 Task: Look for space in Manacapuru, Brazil from 6th June, 2023 to 8th June, 2023 for 2 adults in price range Rs.7000 to Rs.12000. Place can be private room with 1  bedroom having 2 beds and 1 bathroom. Property type can be house, flat, guest house. Amenities needed are: wifi, washing machine. Booking option can be shelf check-in. Required host language is Spanish.
Action: Mouse moved to (682, 95)
Screenshot: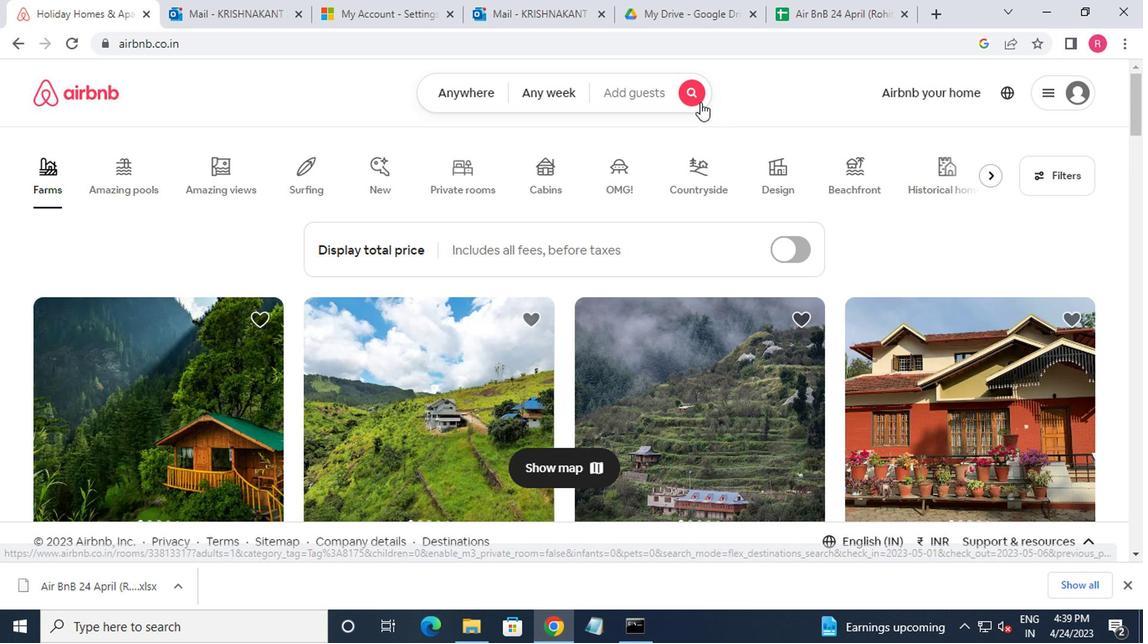 
Action: Mouse pressed left at (682, 95)
Screenshot: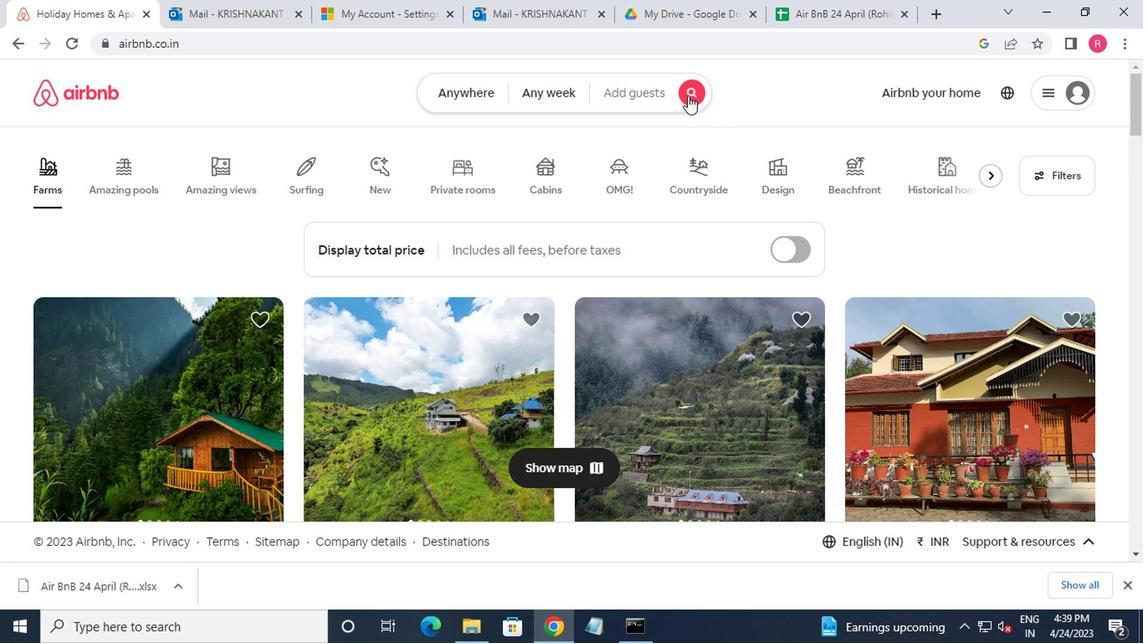 
Action: Mouse moved to (360, 158)
Screenshot: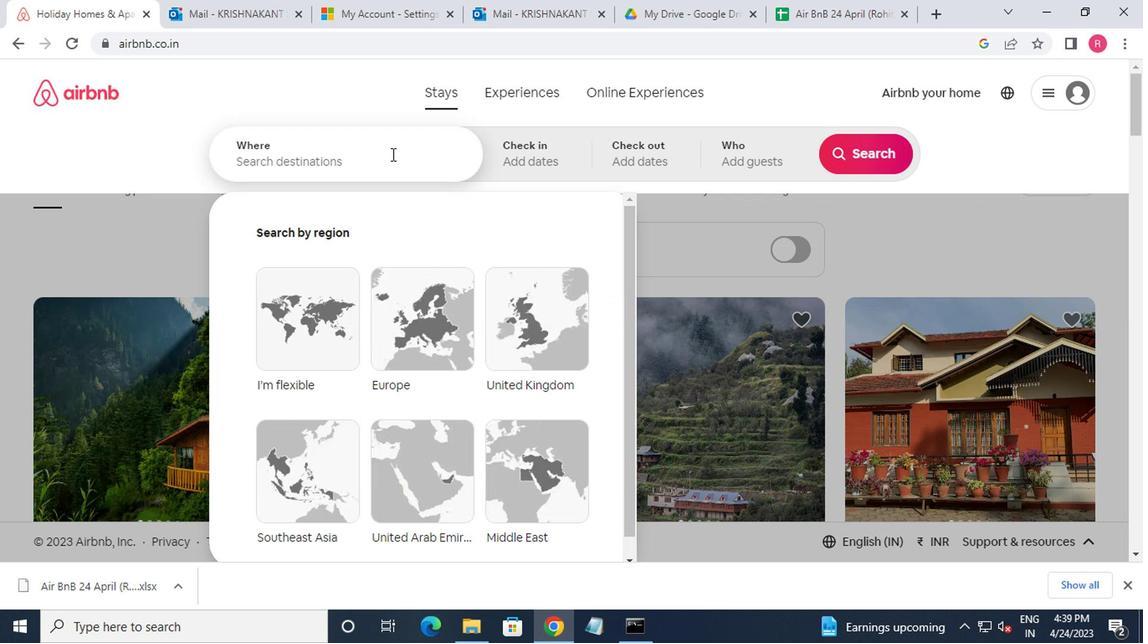 
Action: Mouse pressed left at (360, 158)
Screenshot: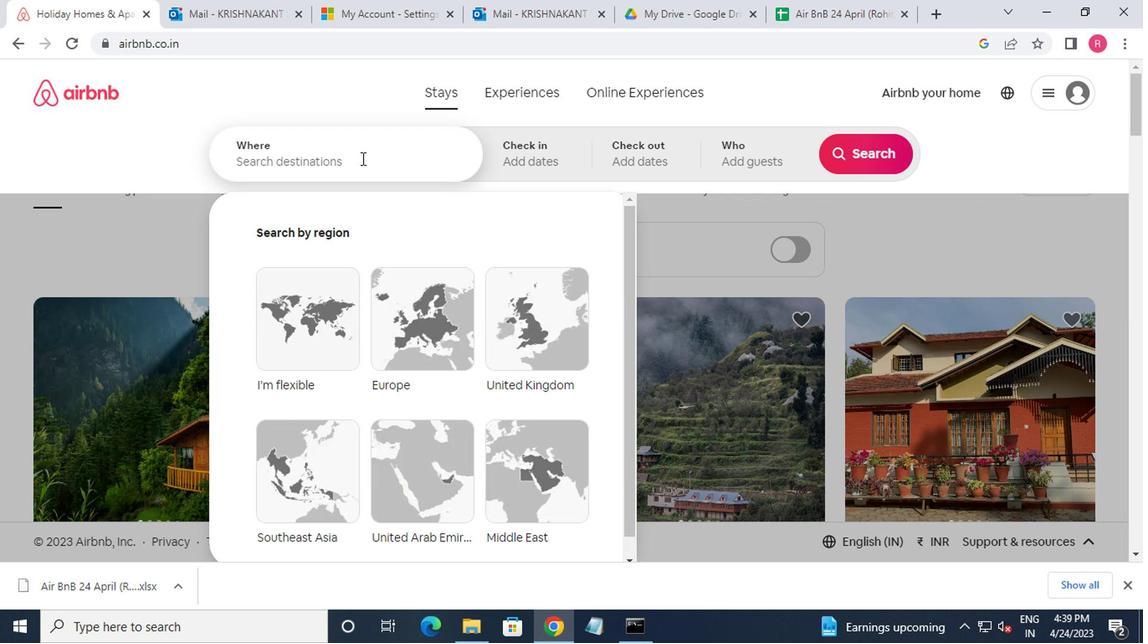 
Action: Key pressed manacapuru,brazil
Screenshot: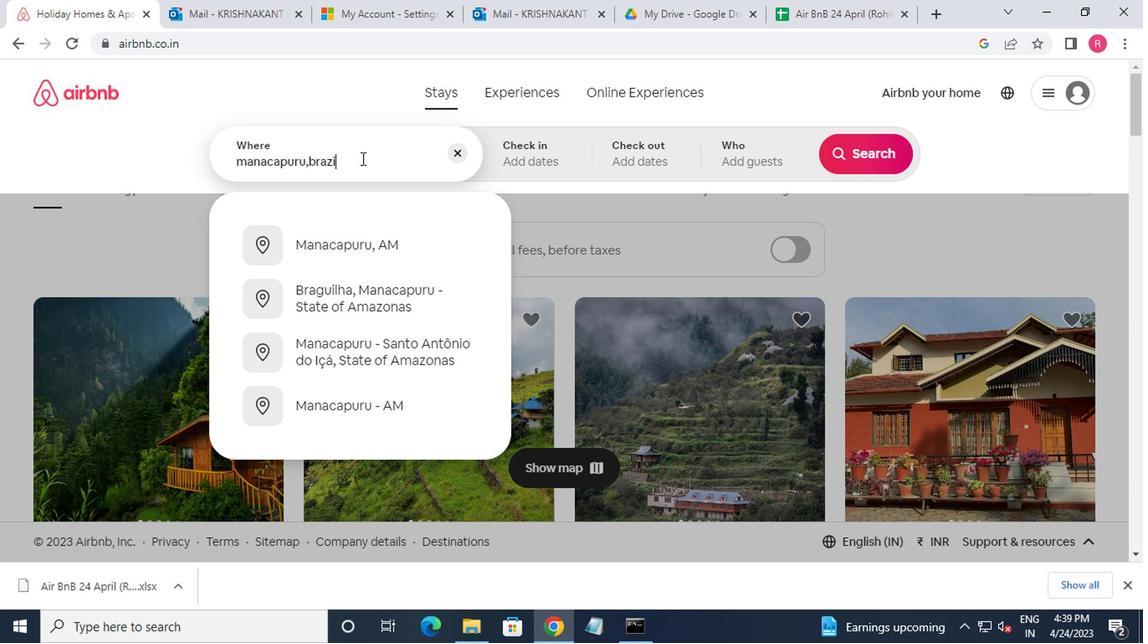 
Action: Mouse moved to (386, 150)
Screenshot: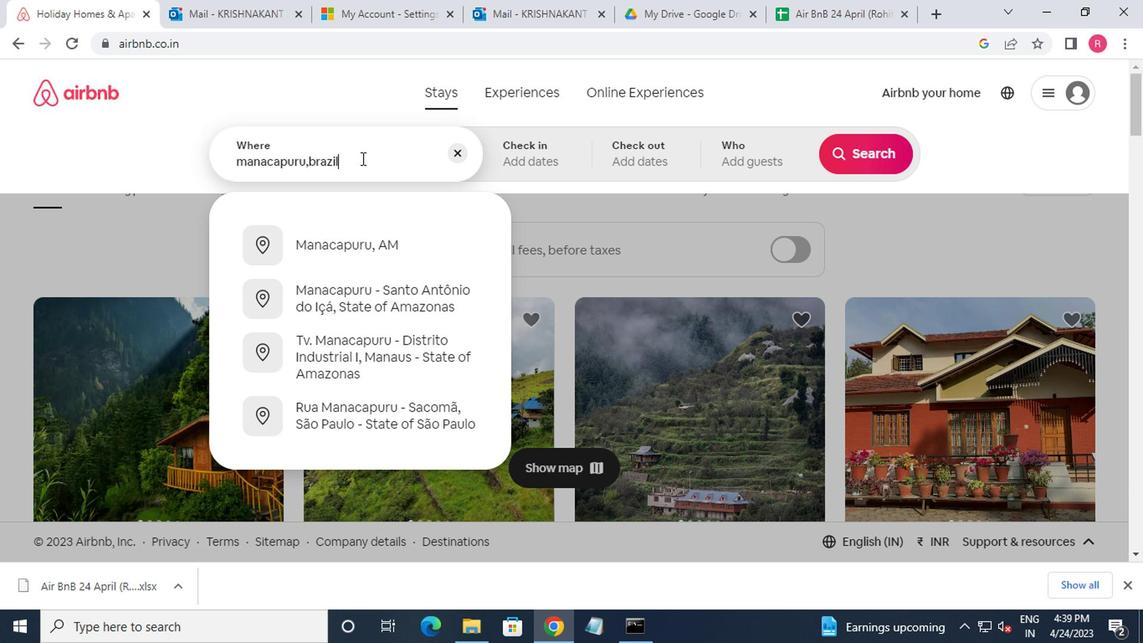 
Action: Key pressed <Key.enter>
Screenshot: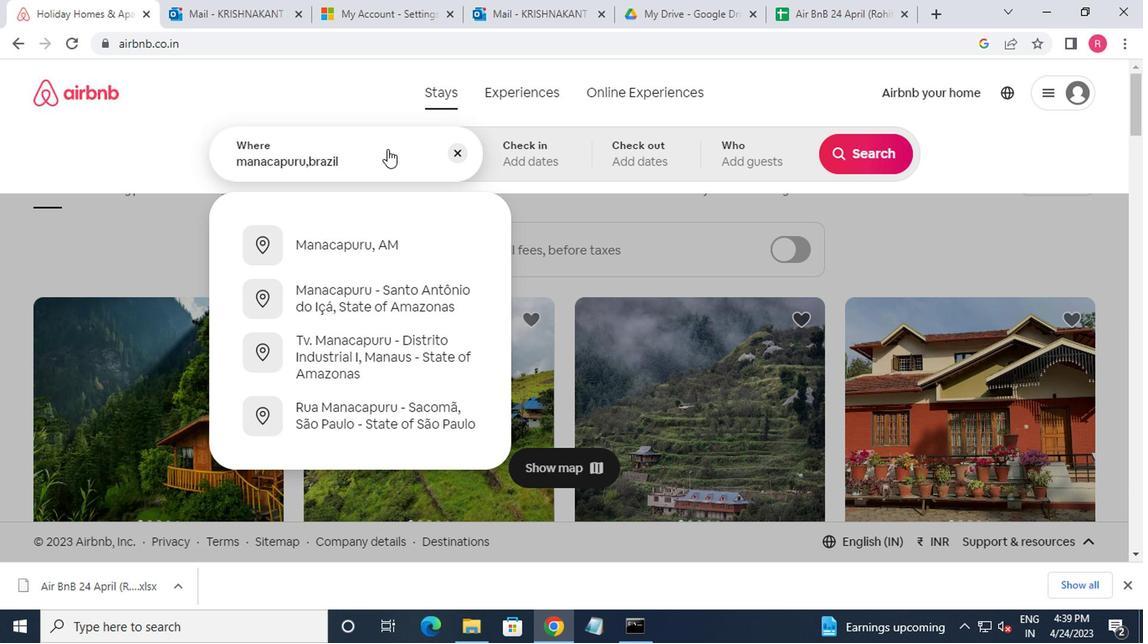 
Action: Mouse moved to (858, 285)
Screenshot: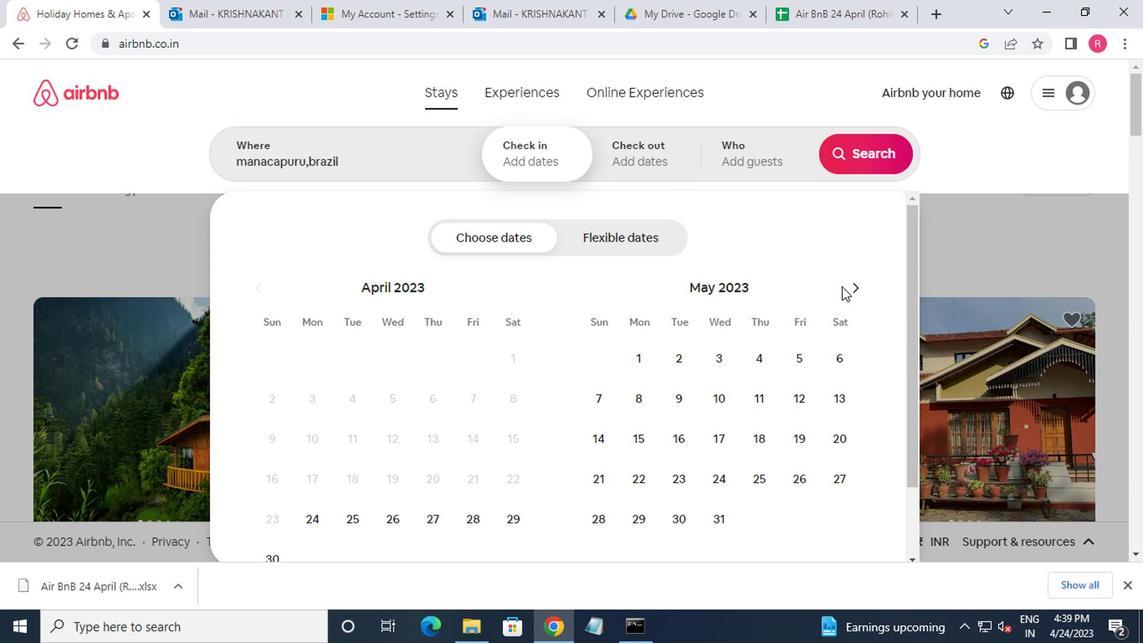 
Action: Mouse pressed left at (858, 285)
Screenshot: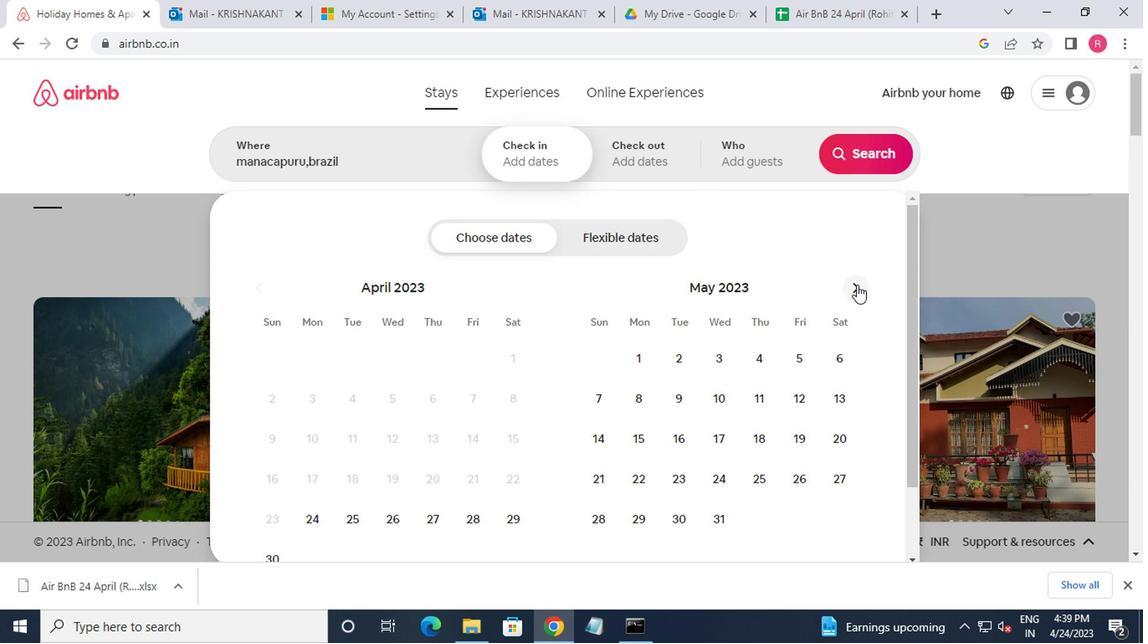
Action: Mouse moved to (672, 415)
Screenshot: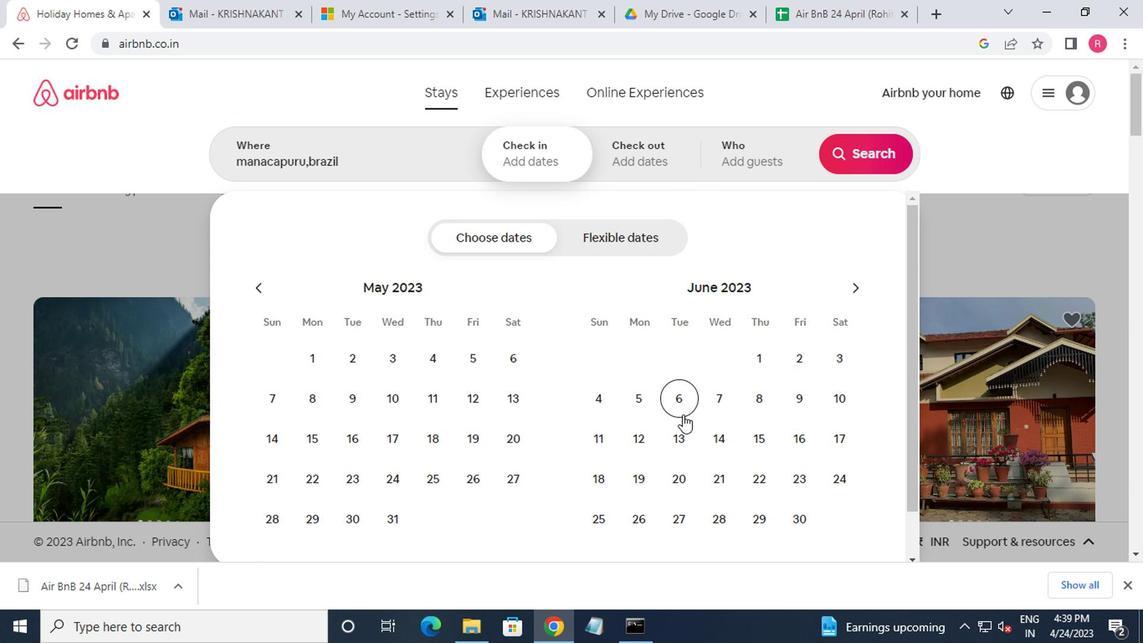 
Action: Mouse pressed left at (672, 415)
Screenshot: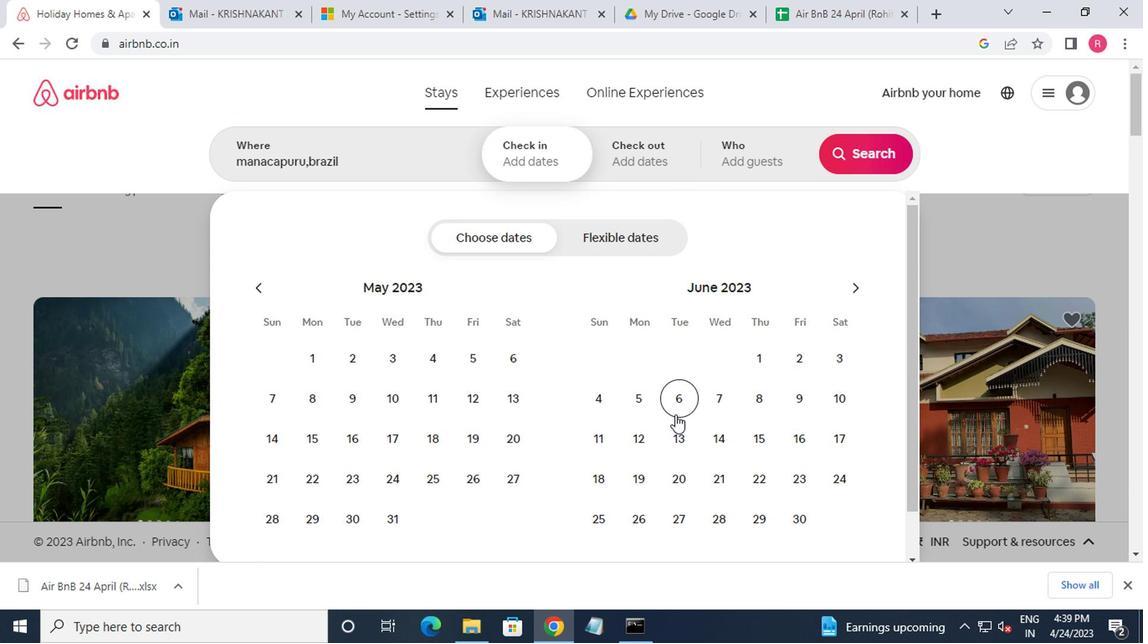 
Action: Mouse moved to (772, 401)
Screenshot: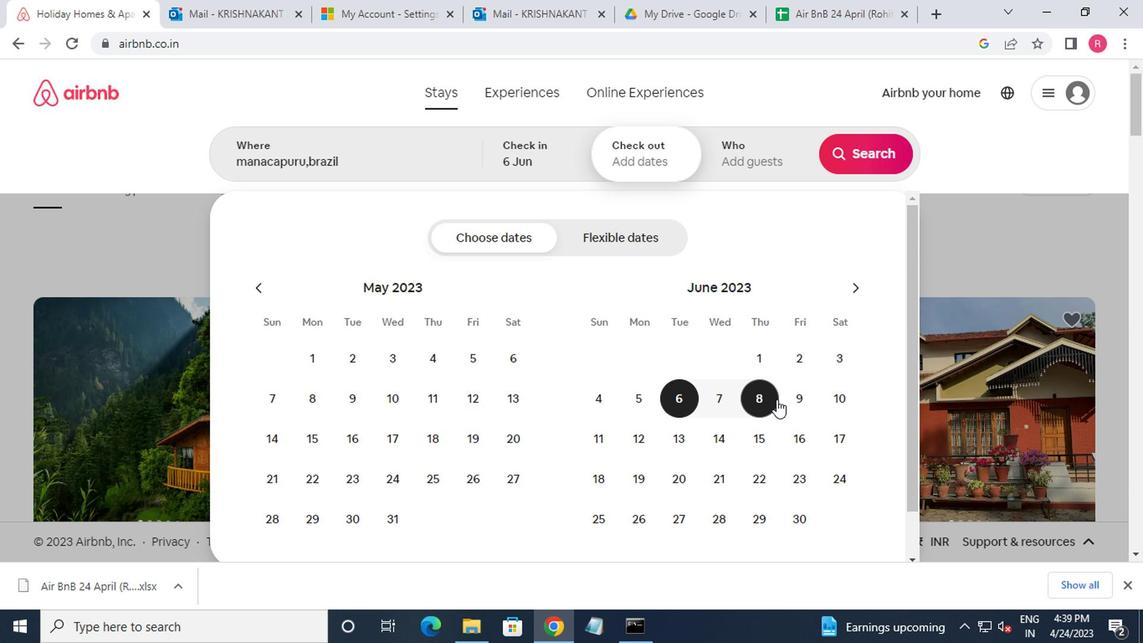 
Action: Mouse pressed left at (772, 401)
Screenshot: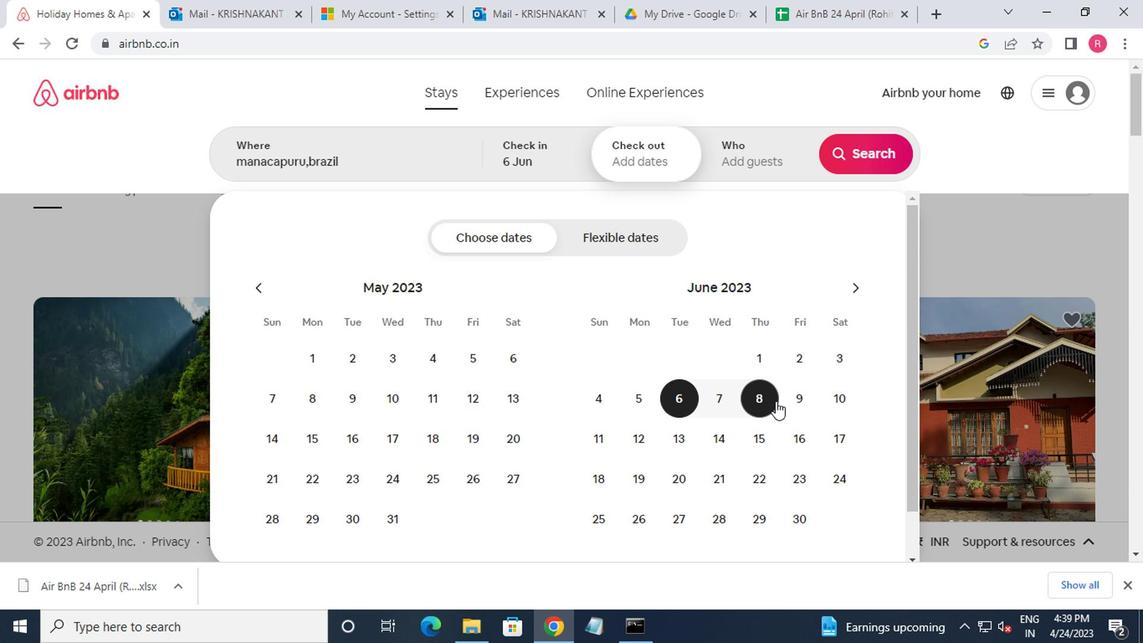 
Action: Mouse moved to (733, 164)
Screenshot: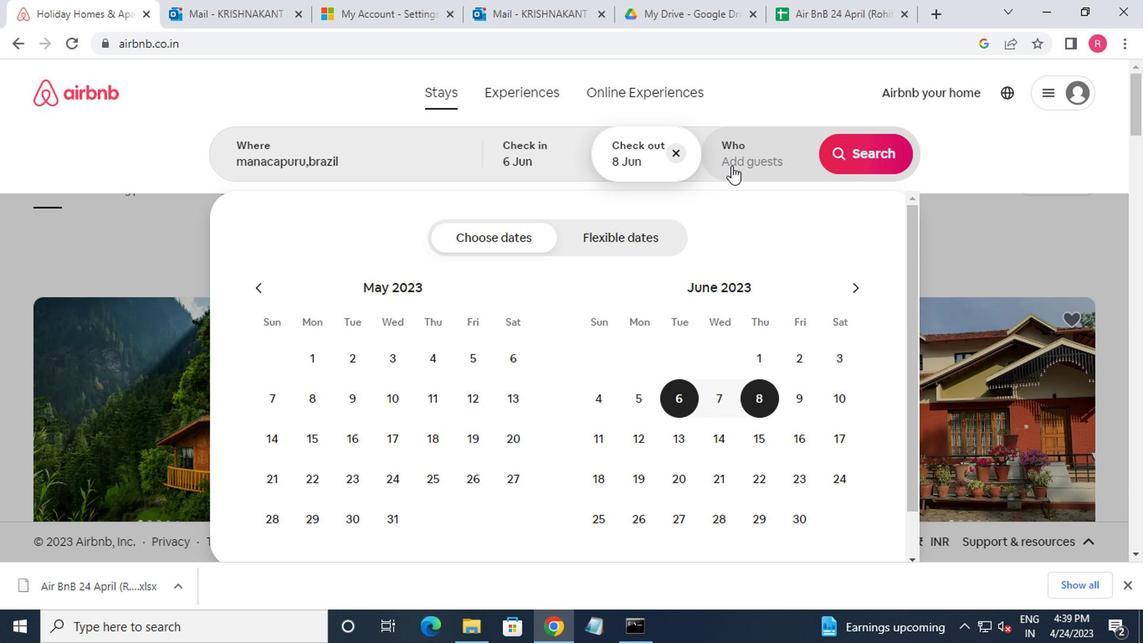 
Action: Mouse pressed left at (733, 164)
Screenshot: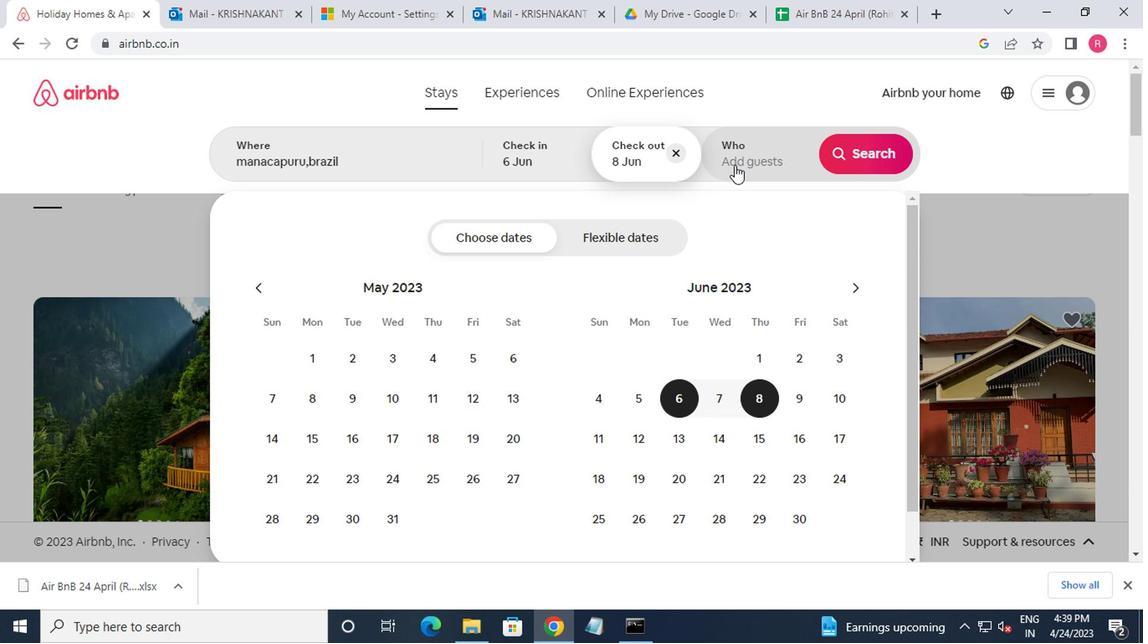 
Action: Mouse moved to (861, 249)
Screenshot: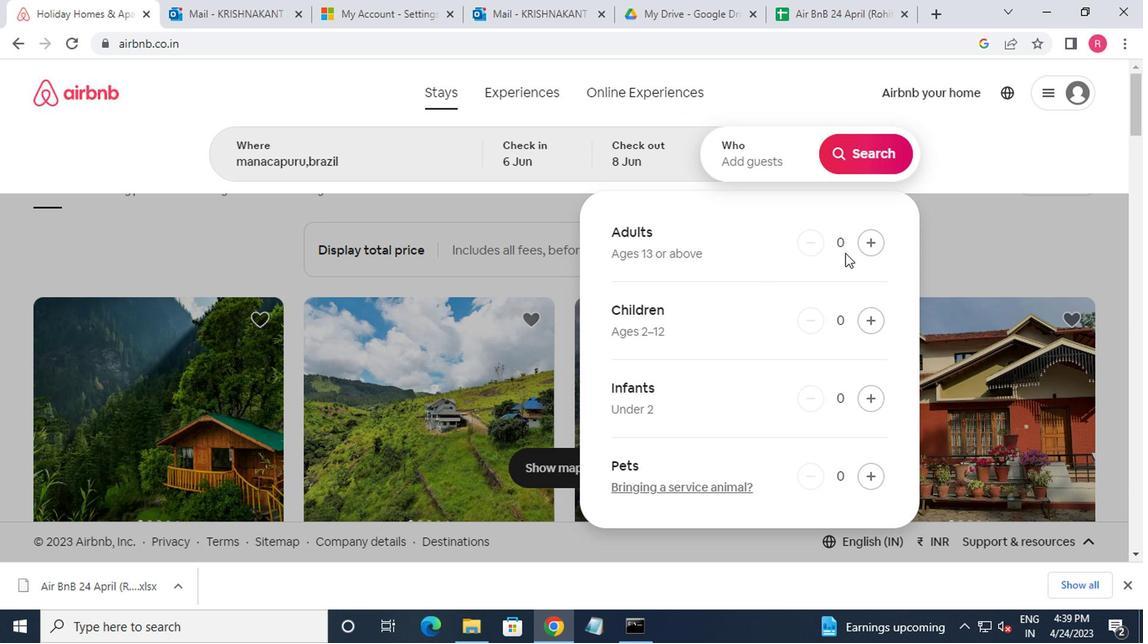 
Action: Mouse pressed left at (861, 249)
Screenshot: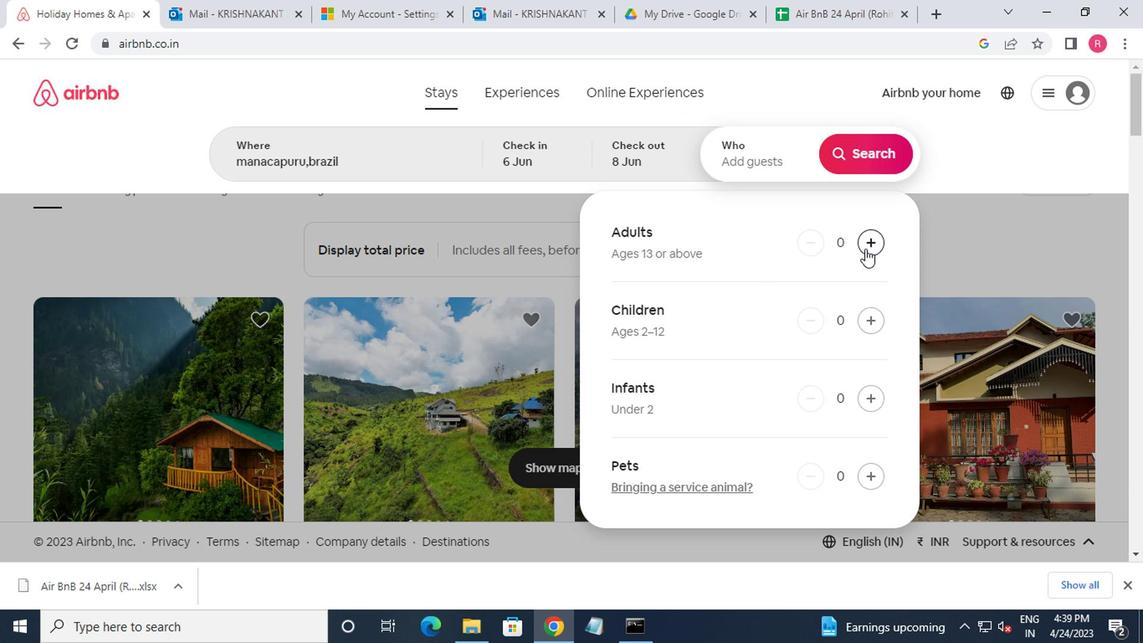 
Action: Mouse moved to (861, 247)
Screenshot: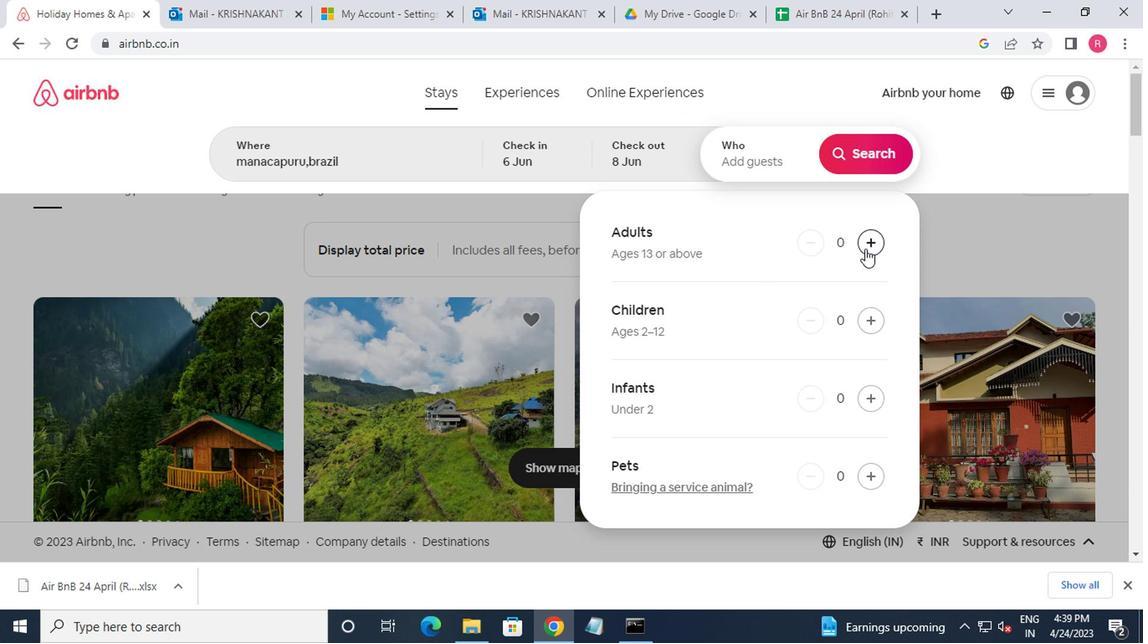 
Action: Mouse pressed left at (861, 247)
Screenshot: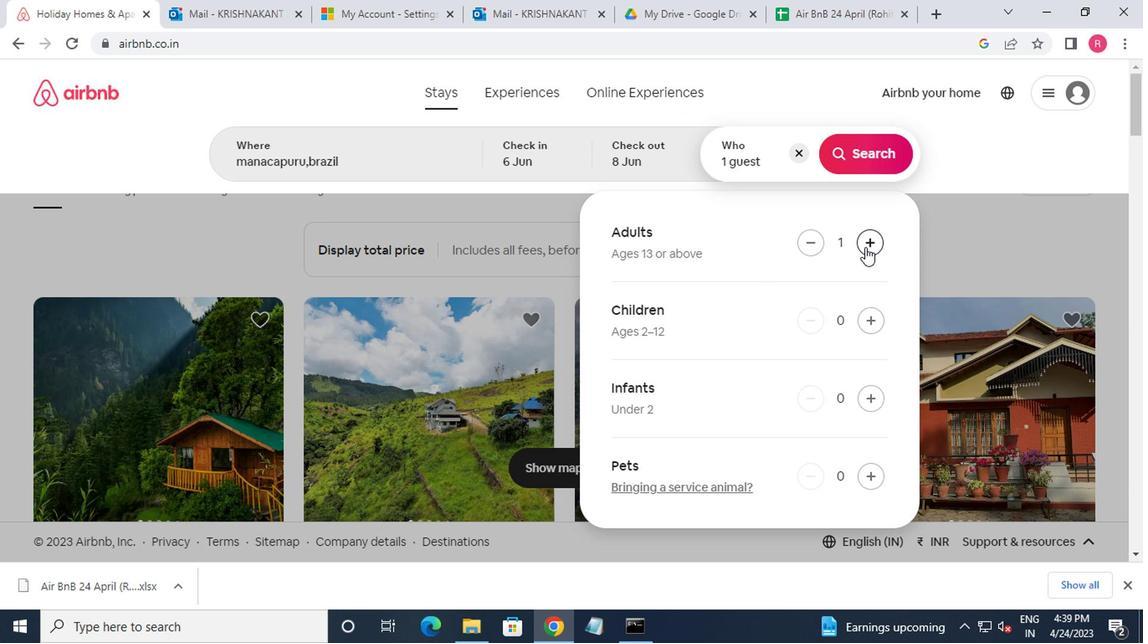 
Action: Mouse moved to (842, 173)
Screenshot: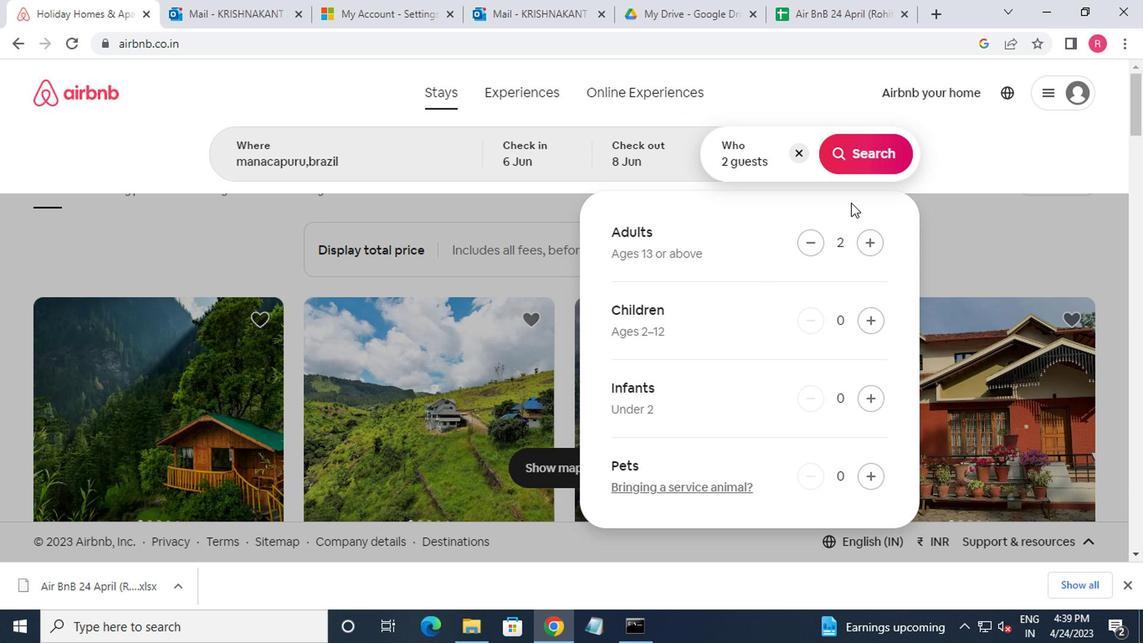 
Action: Mouse pressed left at (842, 173)
Screenshot: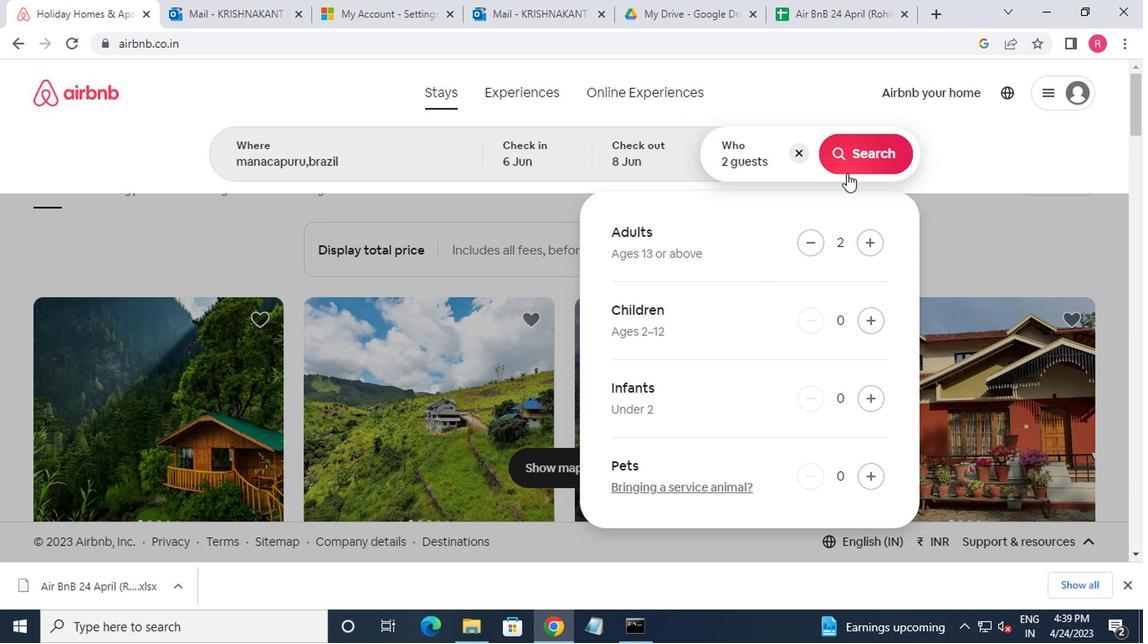 
Action: Mouse moved to (1049, 156)
Screenshot: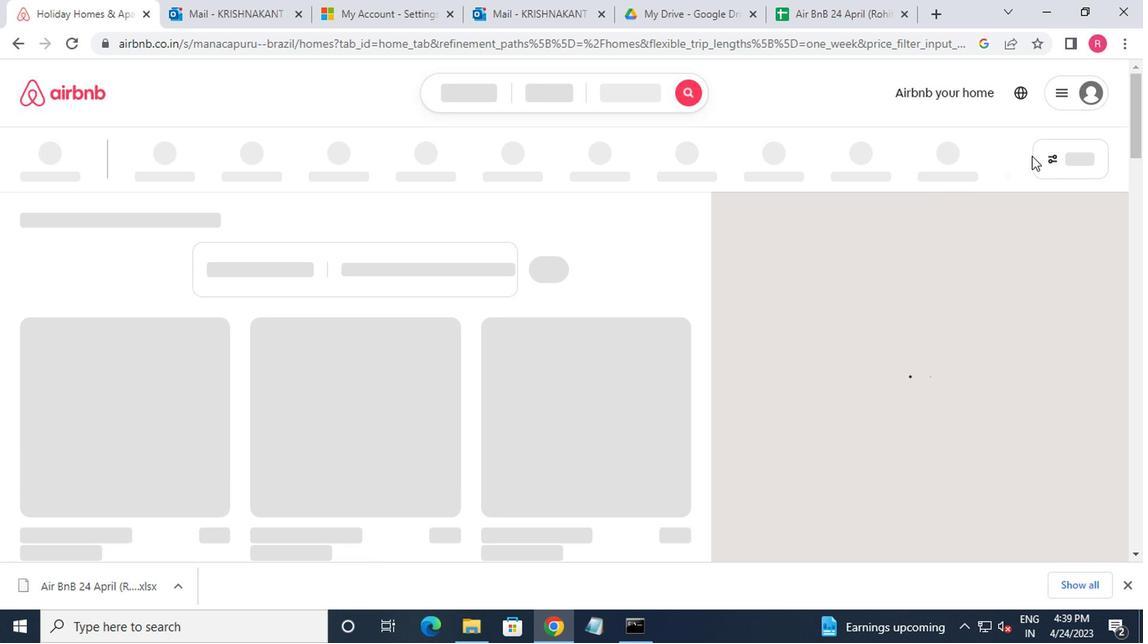 
Action: Mouse pressed left at (1049, 156)
Screenshot: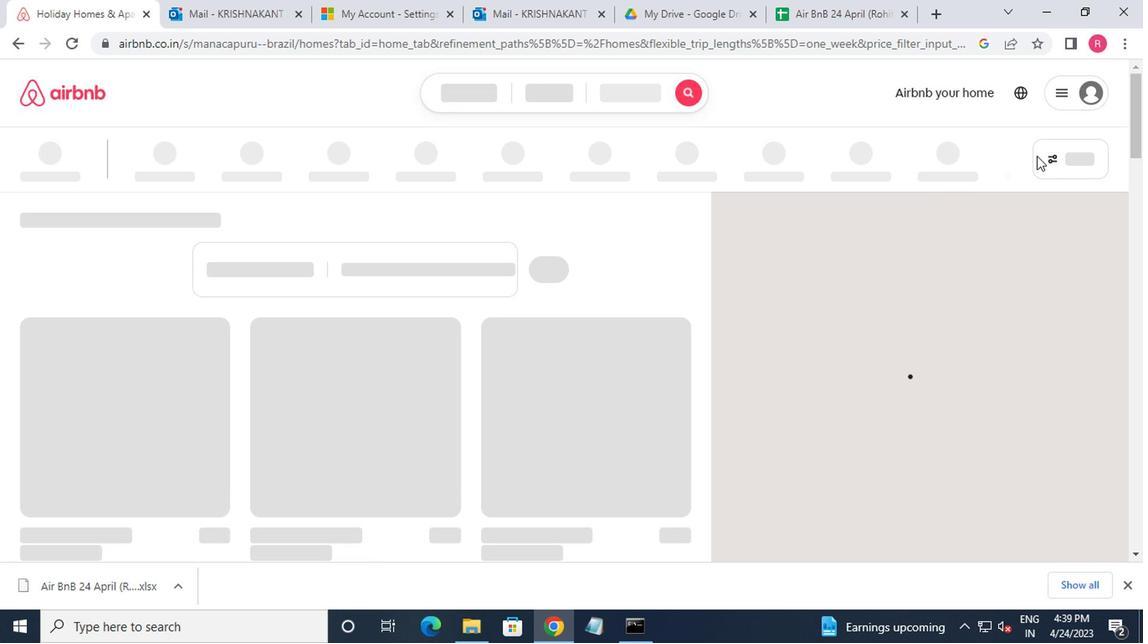 
Action: Mouse moved to (389, 361)
Screenshot: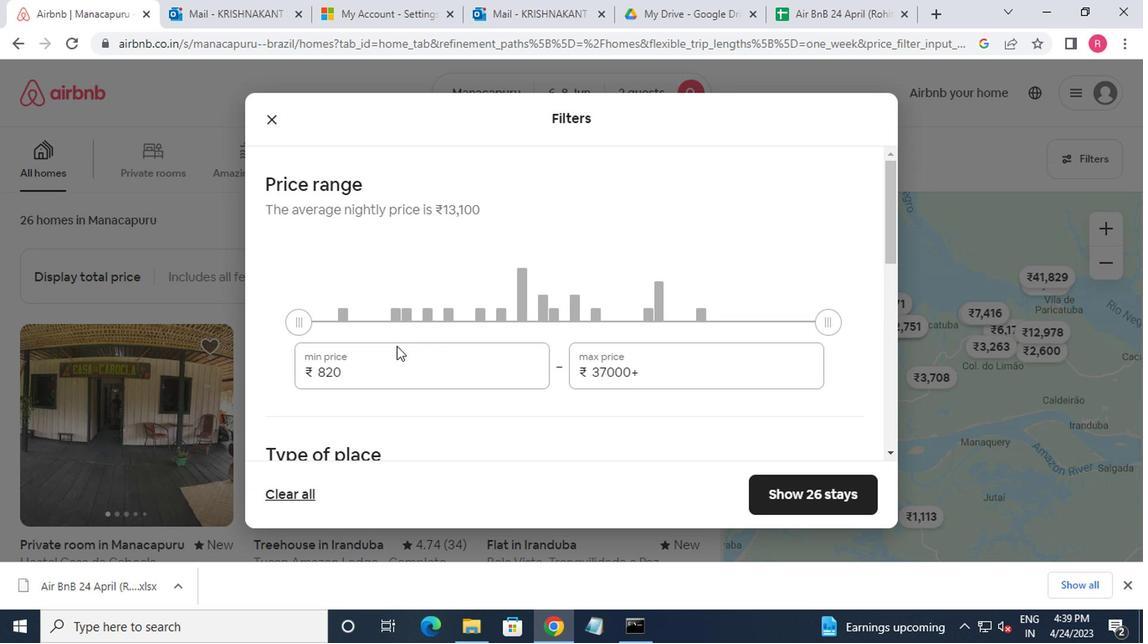 
Action: Mouse pressed left at (389, 361)
Screenshot: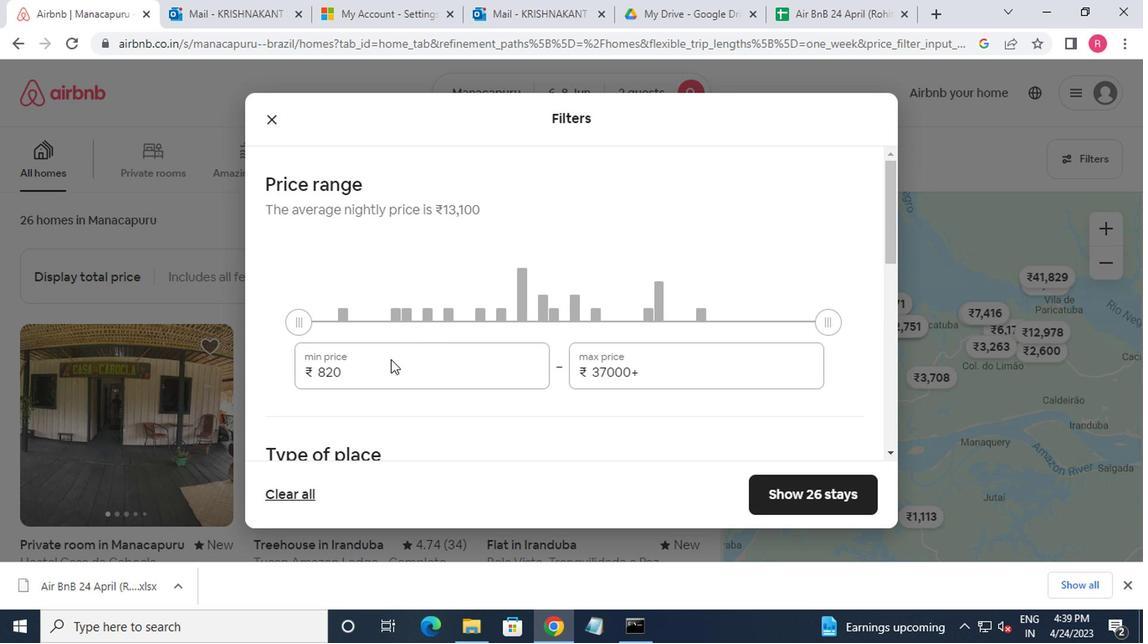 
Action: Key pressed <Key.backspace><Key.backspace><Key.backspace><Key.backspace>7000<Key.tab>1200<Key.backspace><Key.backspace><Key.backspace><Key.backspace><Key.backspace><Key.backspace><Key.backspace>12000
Screenshot: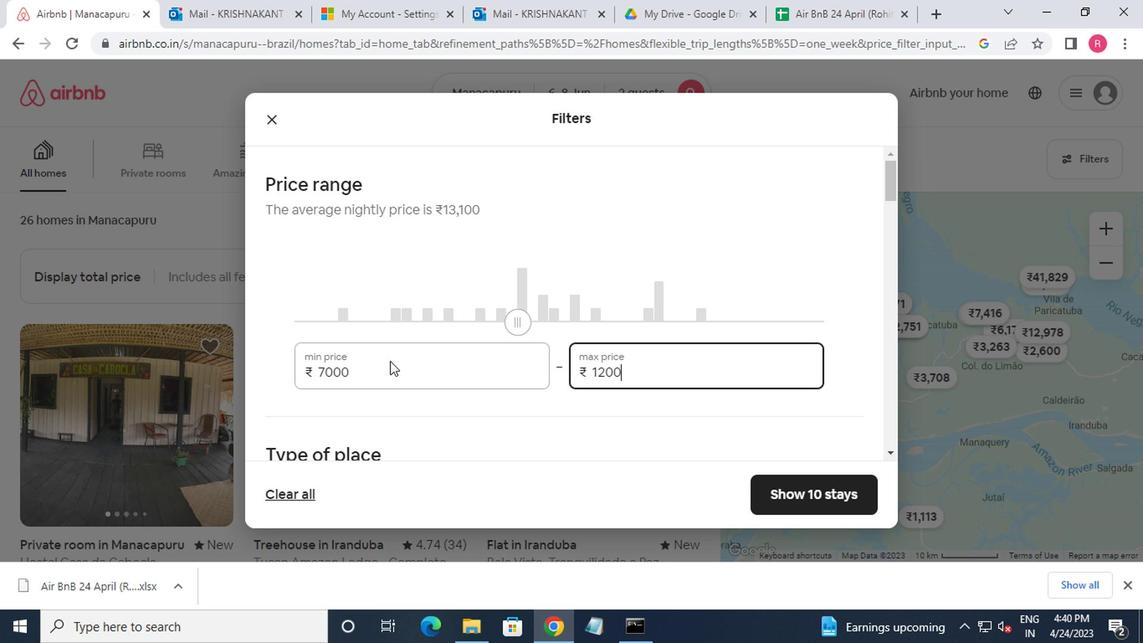 
Action: Mouse moved to (351, 398)
Screenshot: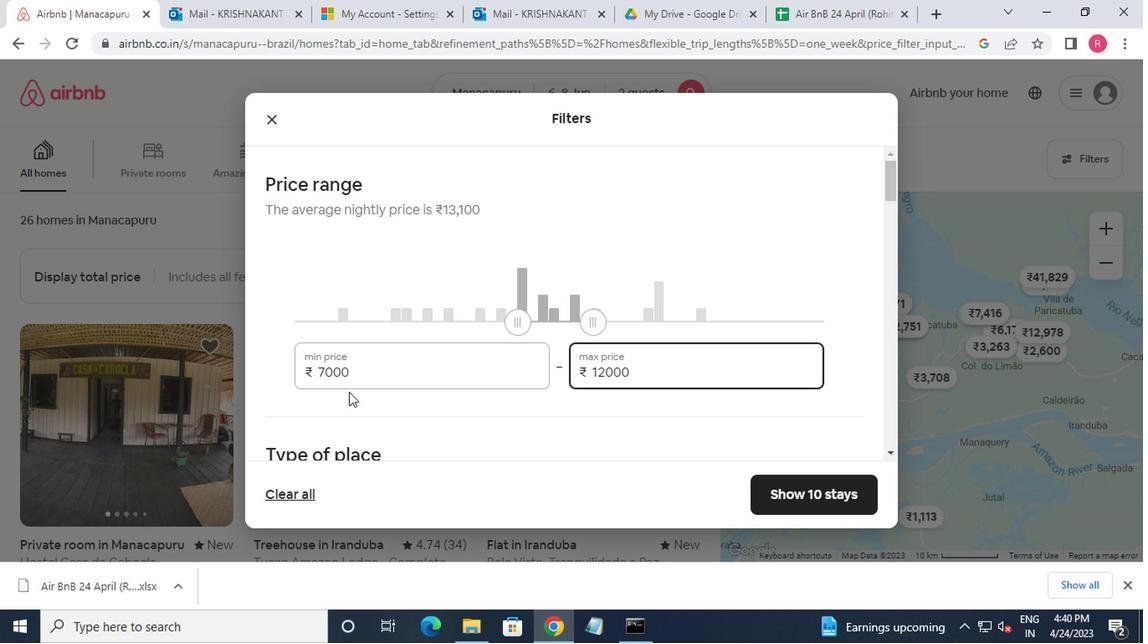 
Action: Mouse scrolled (351, 397) with delta (0, -1)
Screenshot: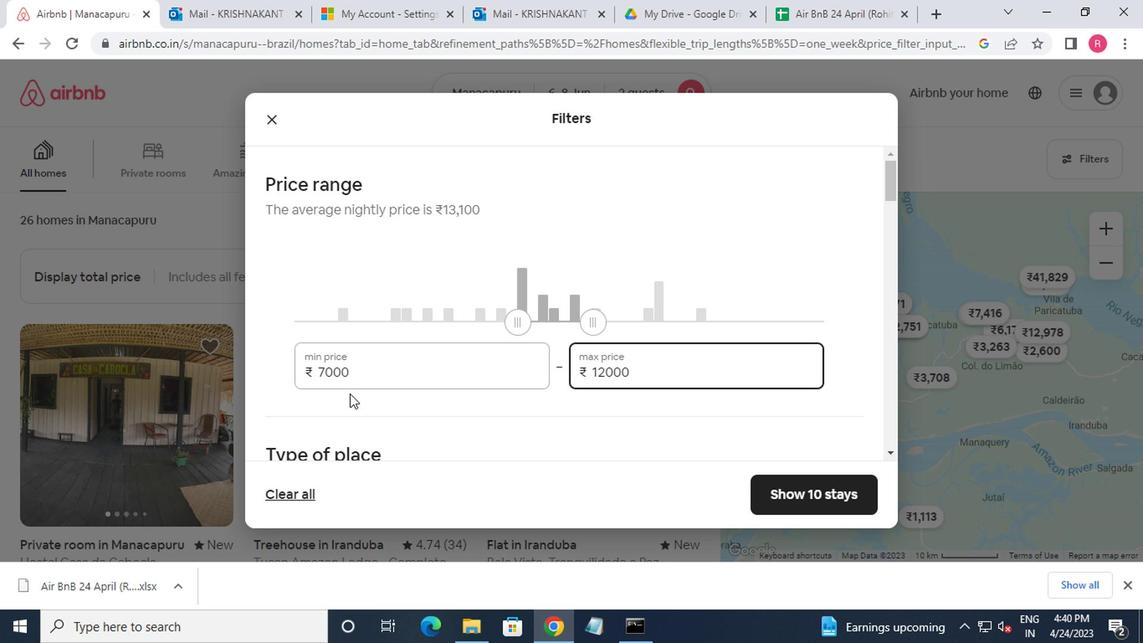 
Action: Mouse moved to (352, 398)
Screenshot: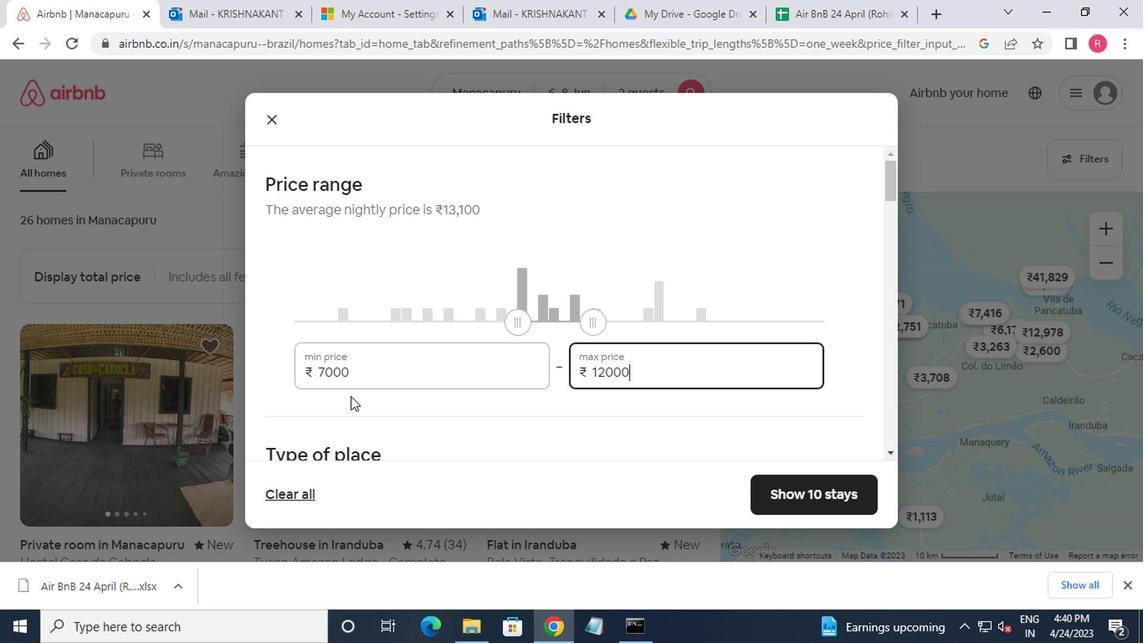 
Action: Mouse scrolled (352, 397) with delta (0, -1)
Screenshot: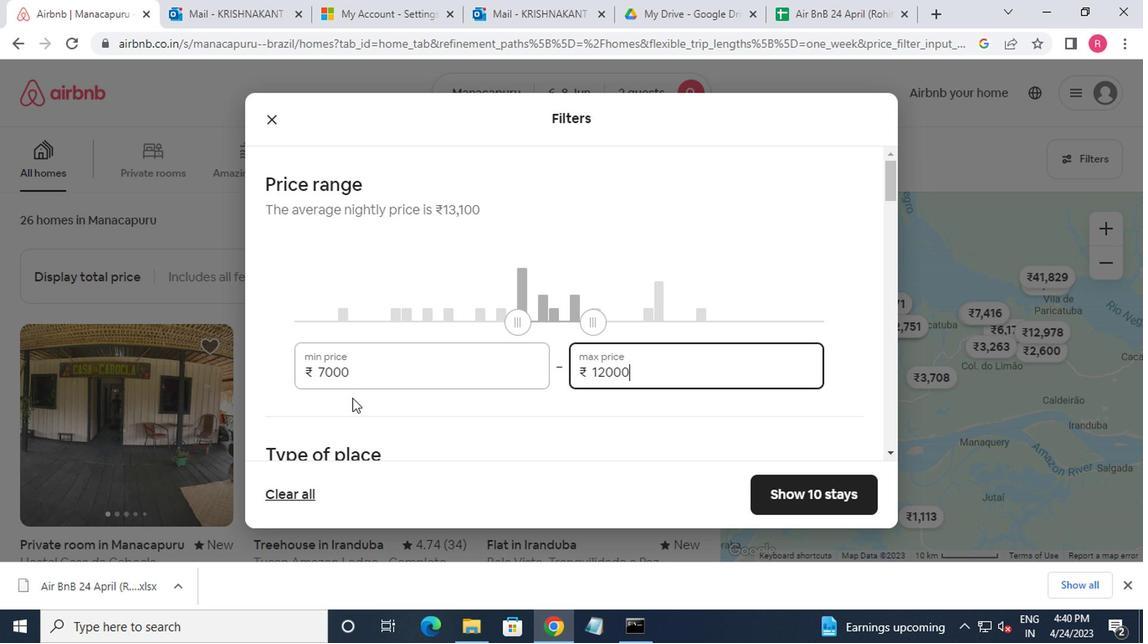 
Action: Mouse moved to (564, 338)
Screenshot: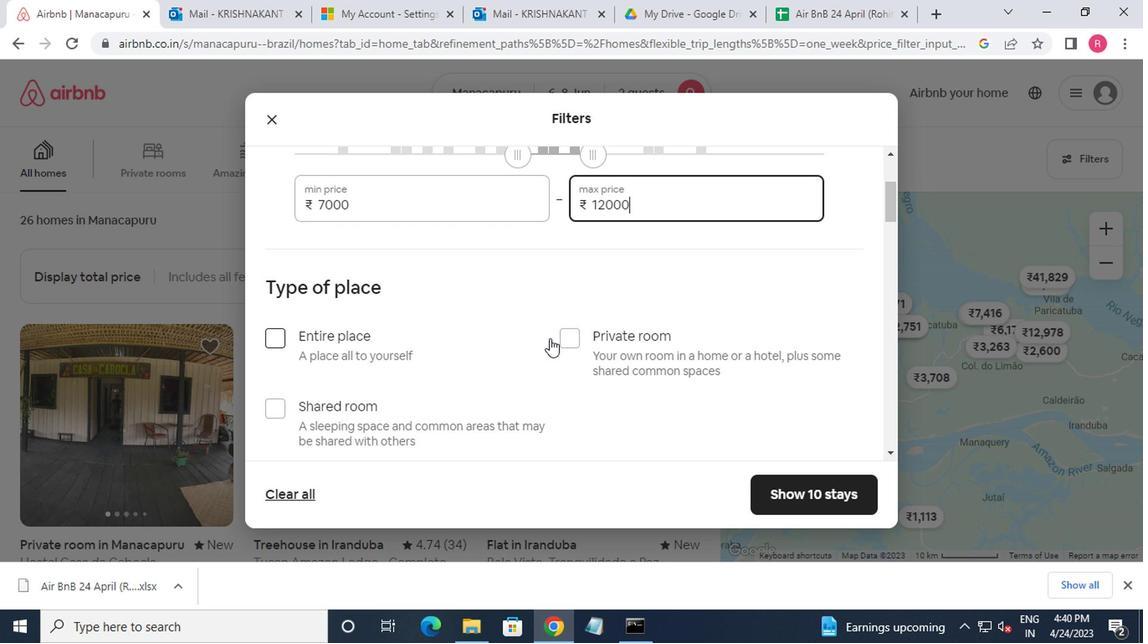 
Action: Mouse pressed left at (564, 338)
Screenshot: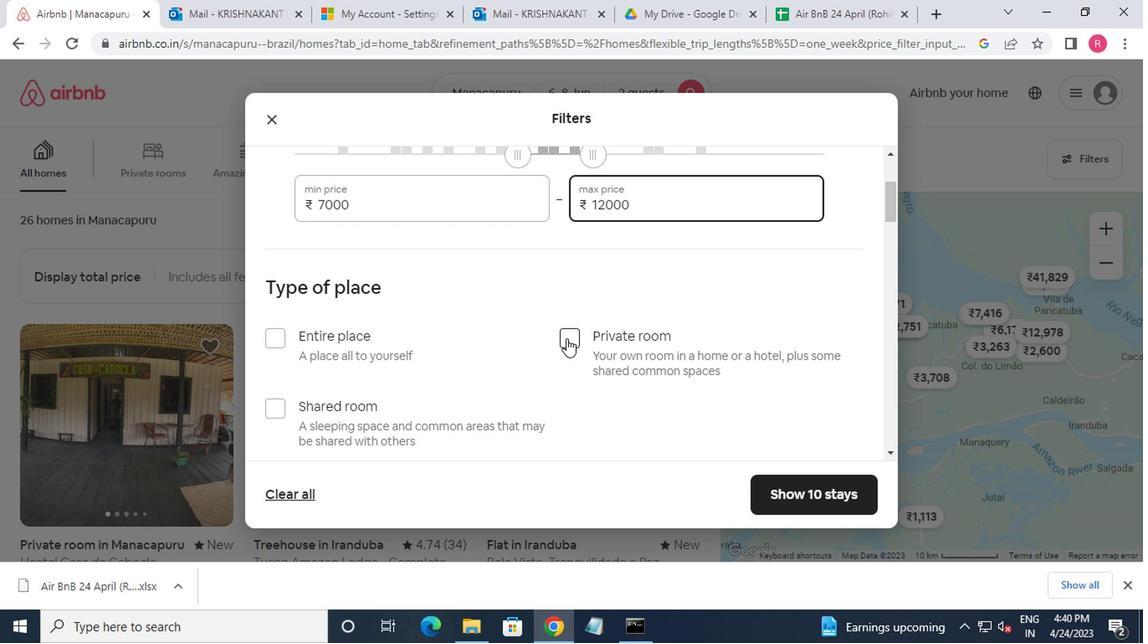 
Action: Mouse moved to (564, 344)
Screenshot: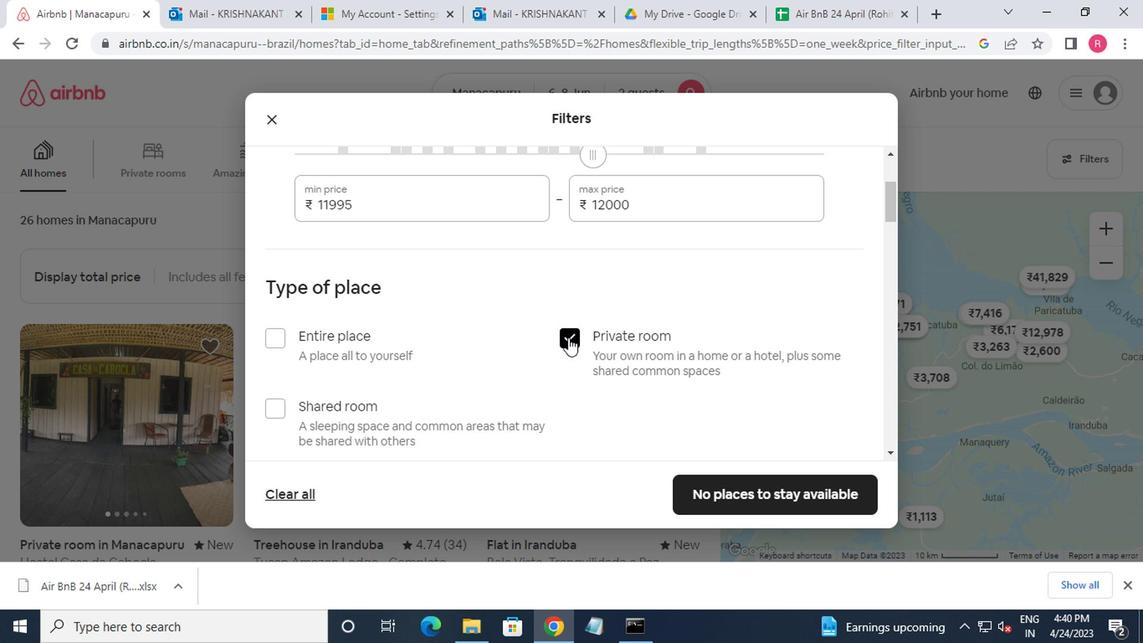 
Action: Mouse scrolled (564, 342) with delta (0, -1)
Screenshot: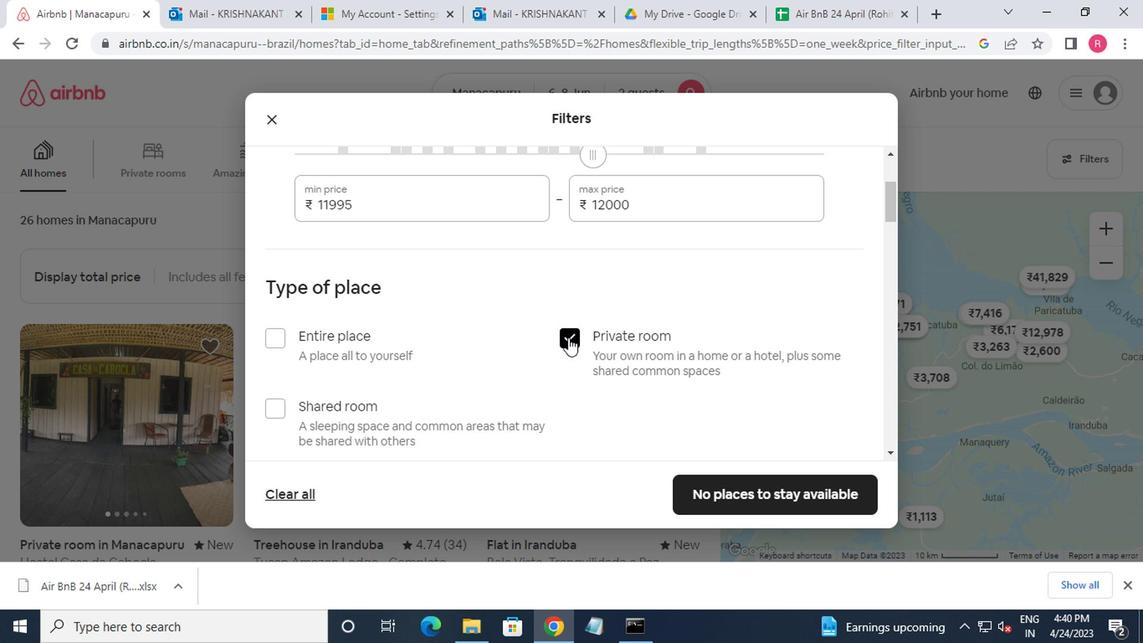 
Action: Mouse moved to (559, 351)
Screenshot: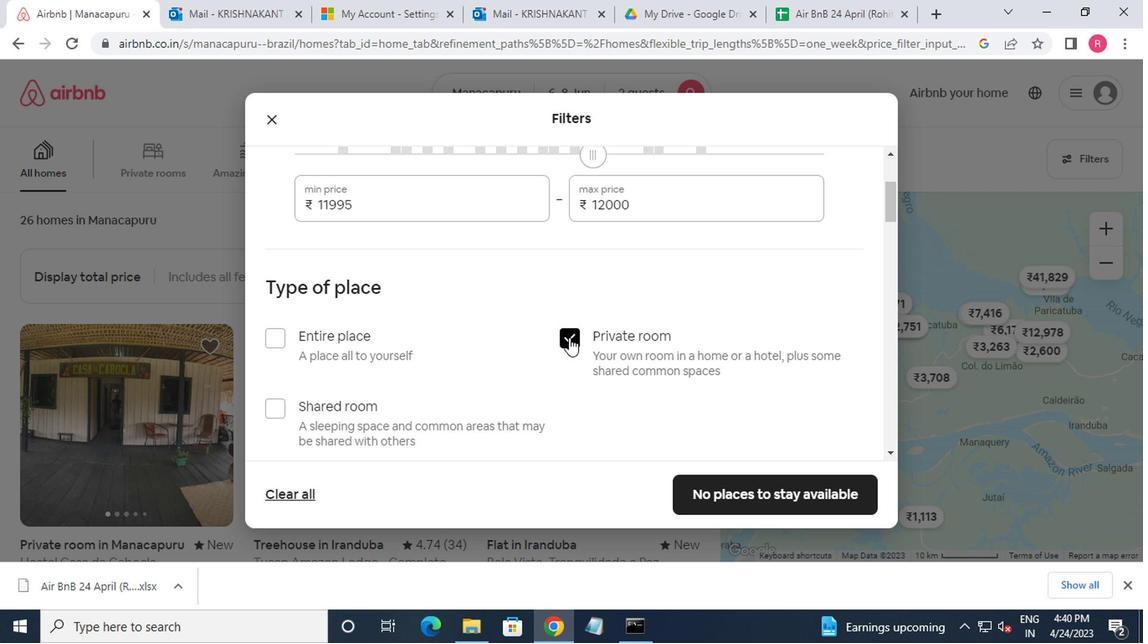 
Action: Mouse scrolled (559, 350) with delta (0, 0)
Screenshot: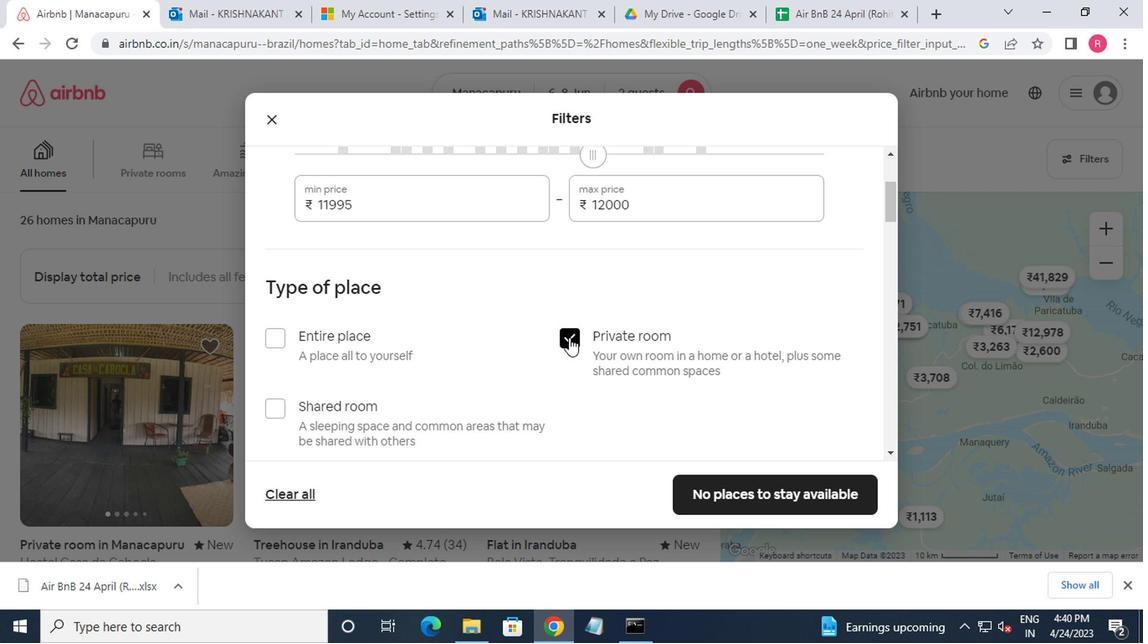 
Action: Mouse moved to (288, 329)
Screenshot: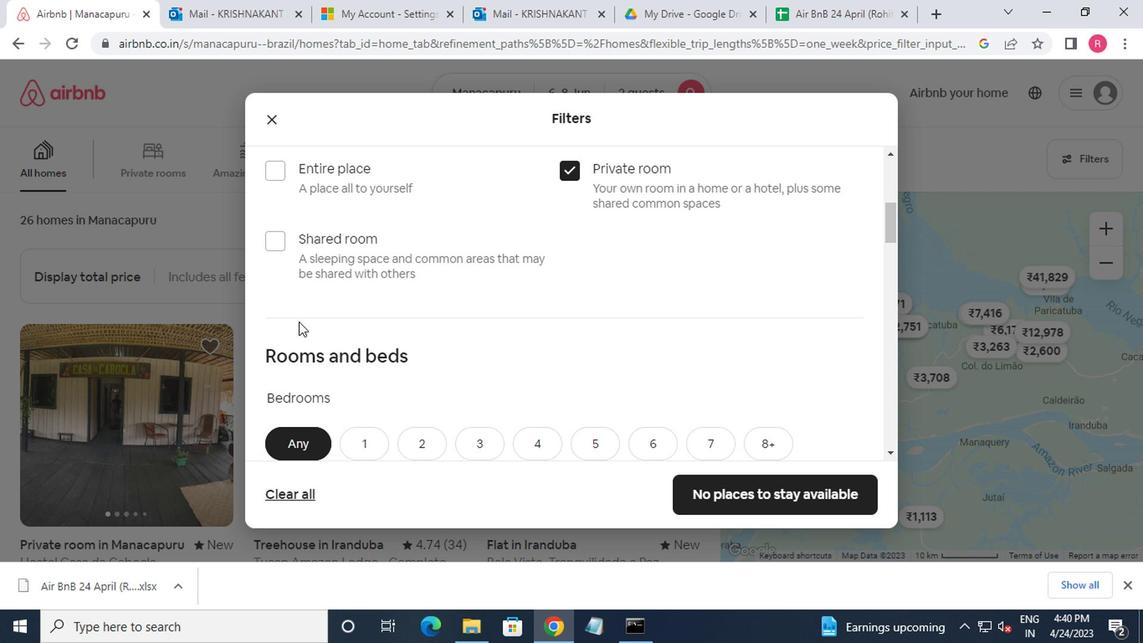 
Action: Mouse scrolled (288, 328) with delta (0, -1)
Screenshot: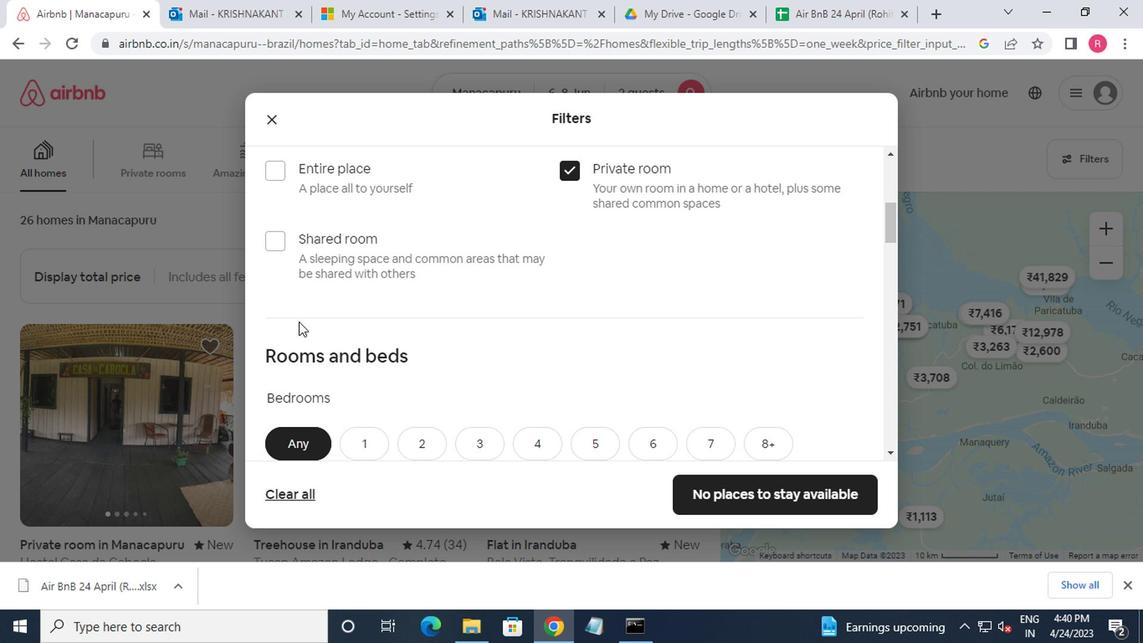 
Action: Mouse moved to (288, 332)
Screenshot: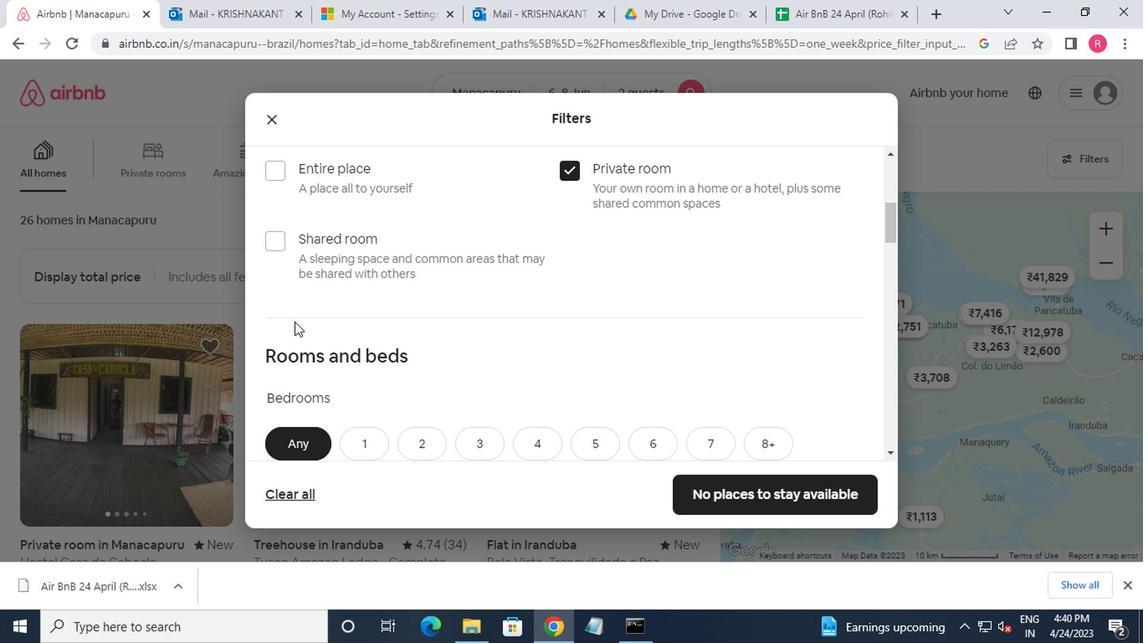 
Action: Mouse scrolled (288, 331) with delta (0, -1)
Screenshot: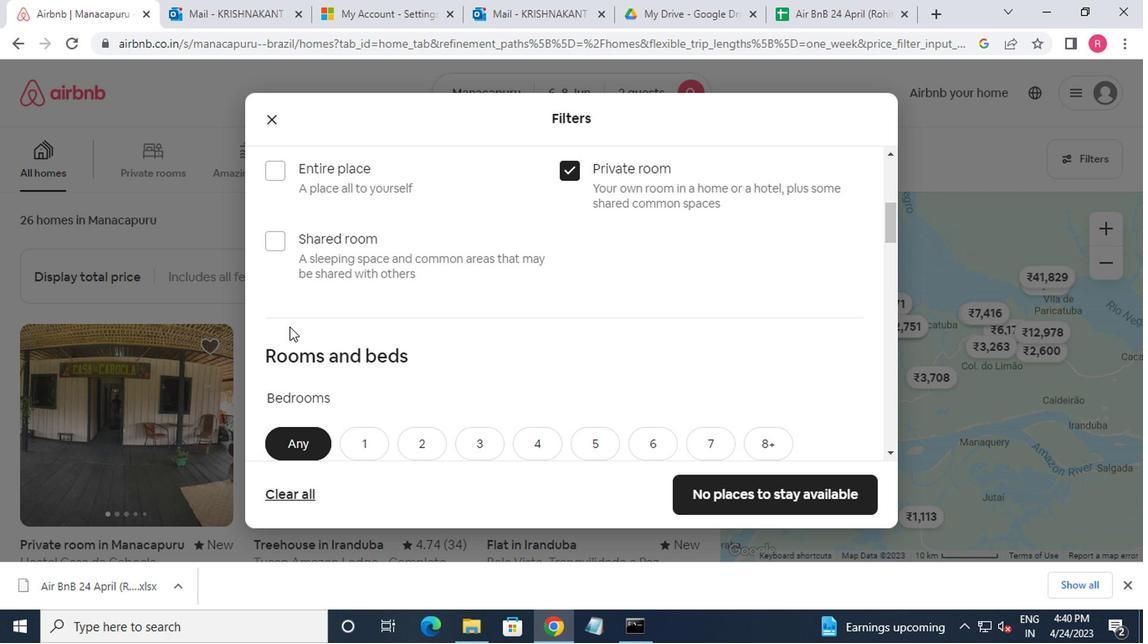 
Action: Mouse moved to (364, 286)
Screenshot: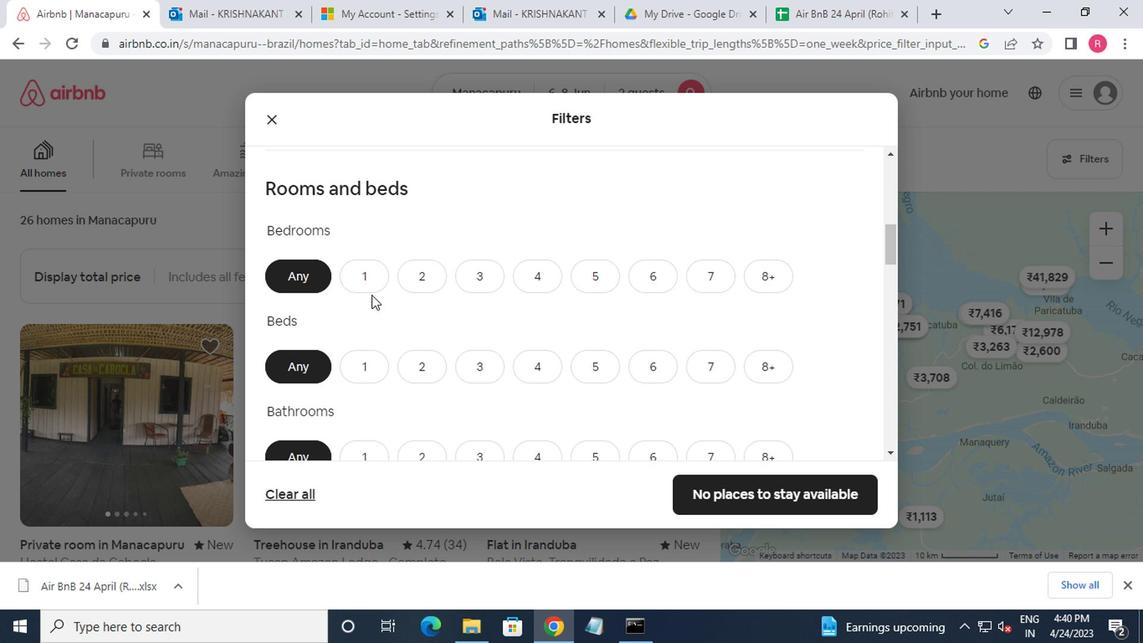 
Action: Mouse pressed left at (364, 286)
Screenshot: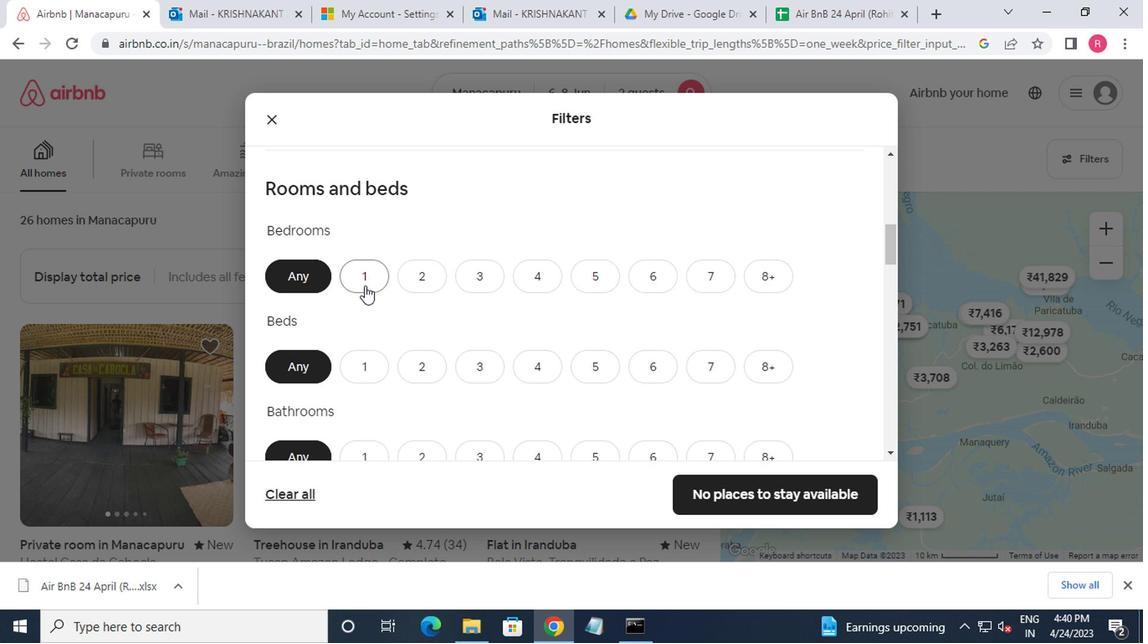 
Action: Mouse scrolled (364, 285) with delta (0, -1)
Screenshot: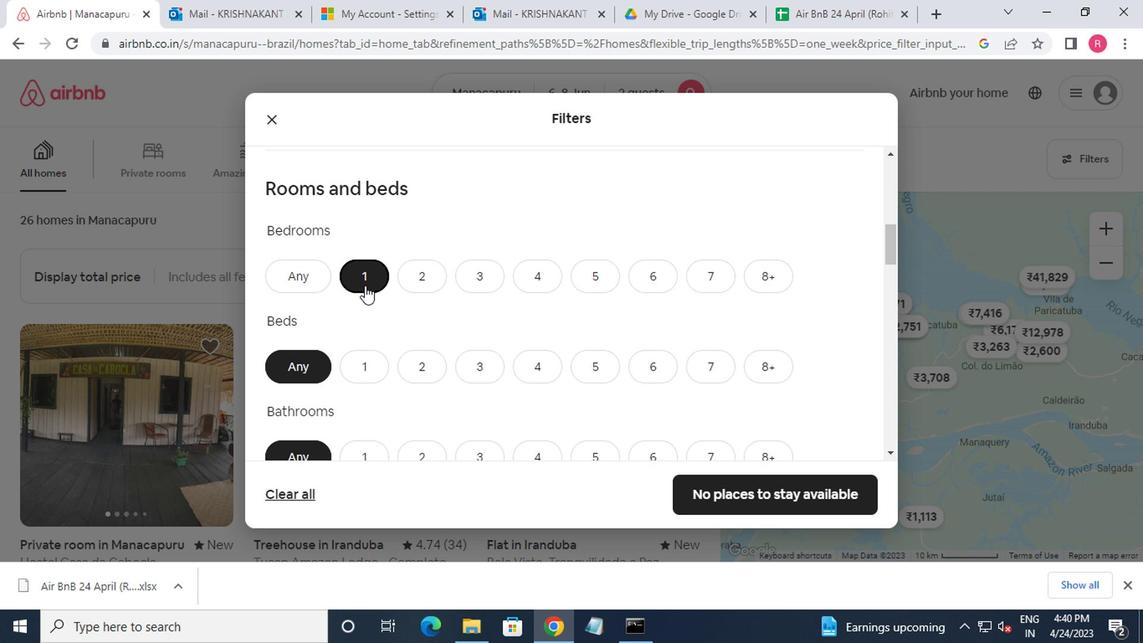 
Action: Mouse moved to (417, 284)
Screenshot: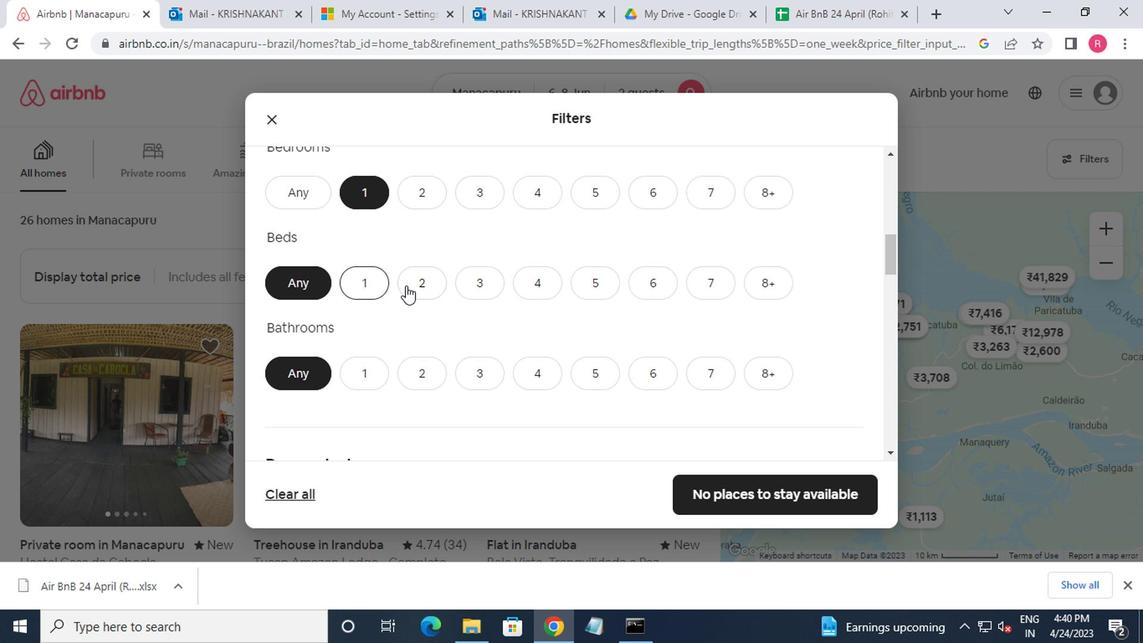 
Action: Mouse pressed left at (417, 284)
Screenshot: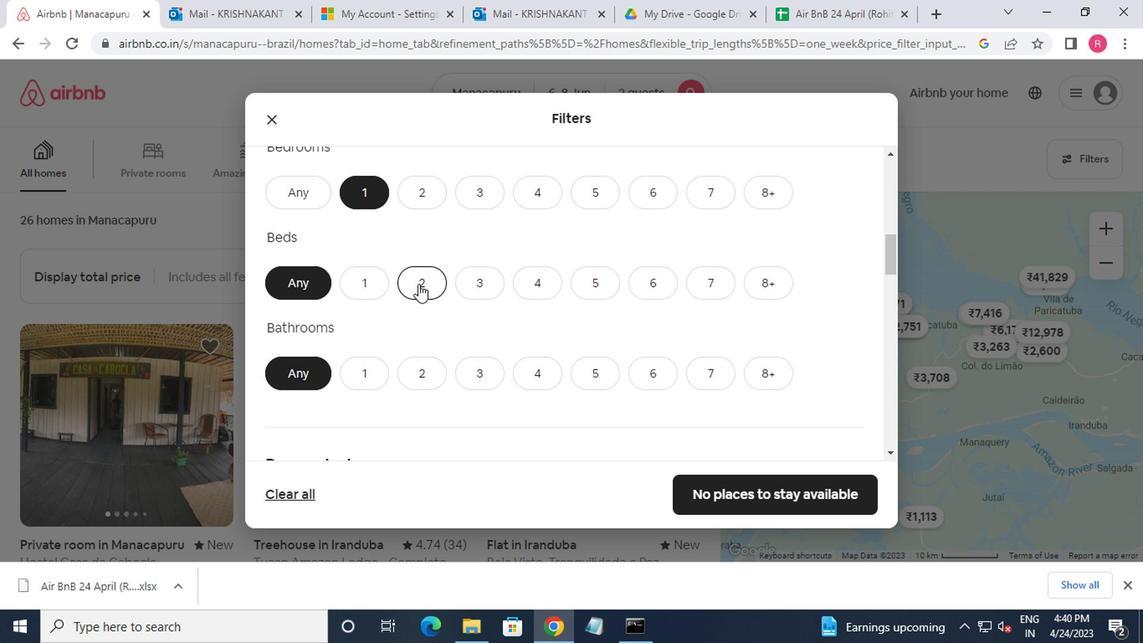 
Action: Mouse moved to (357, 306)
Screenshot: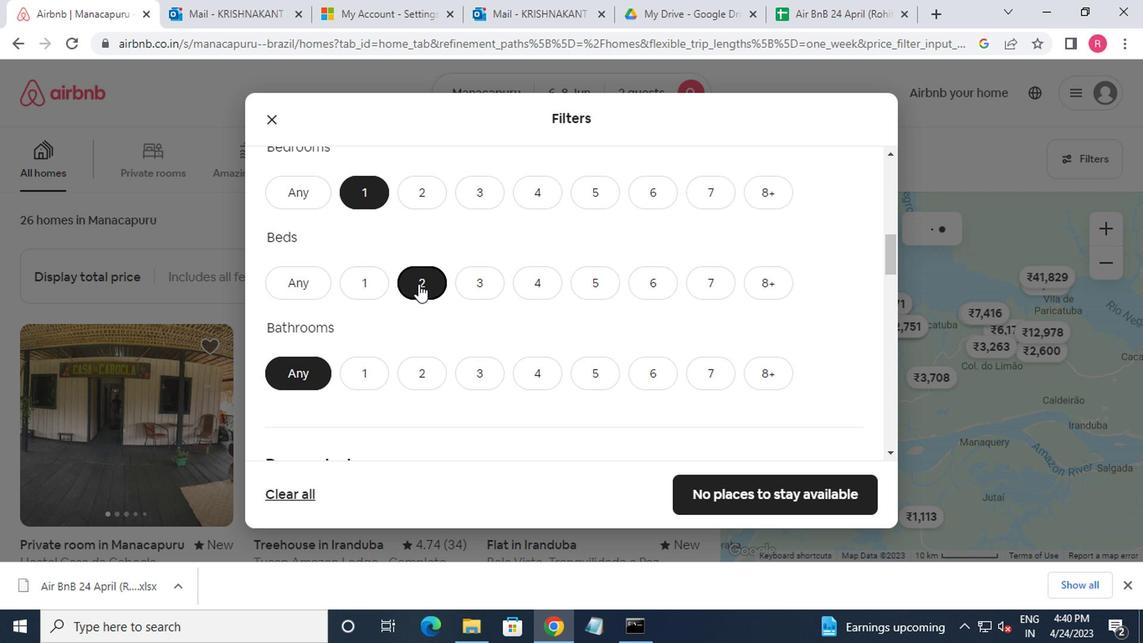 
Action: Mouse scrolled (357, 305) with delta (0, 0)
Screenshot: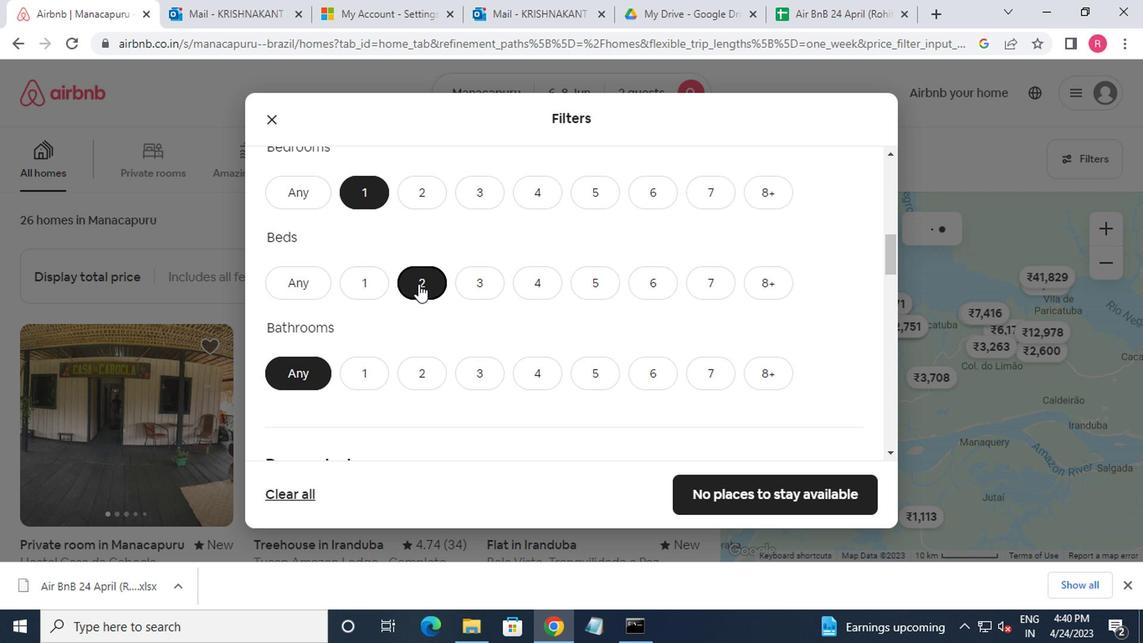 
Action: Mouse moved to (357, 292)
Screenshot: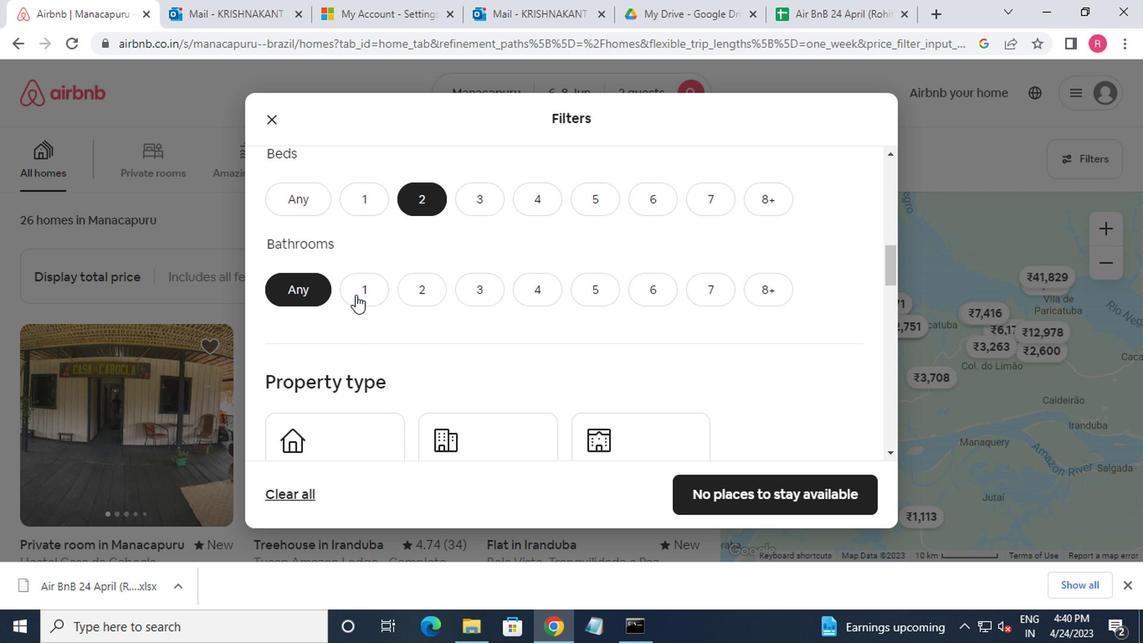 
Action: Mouse pressed left at (357, 292)
Screenshot: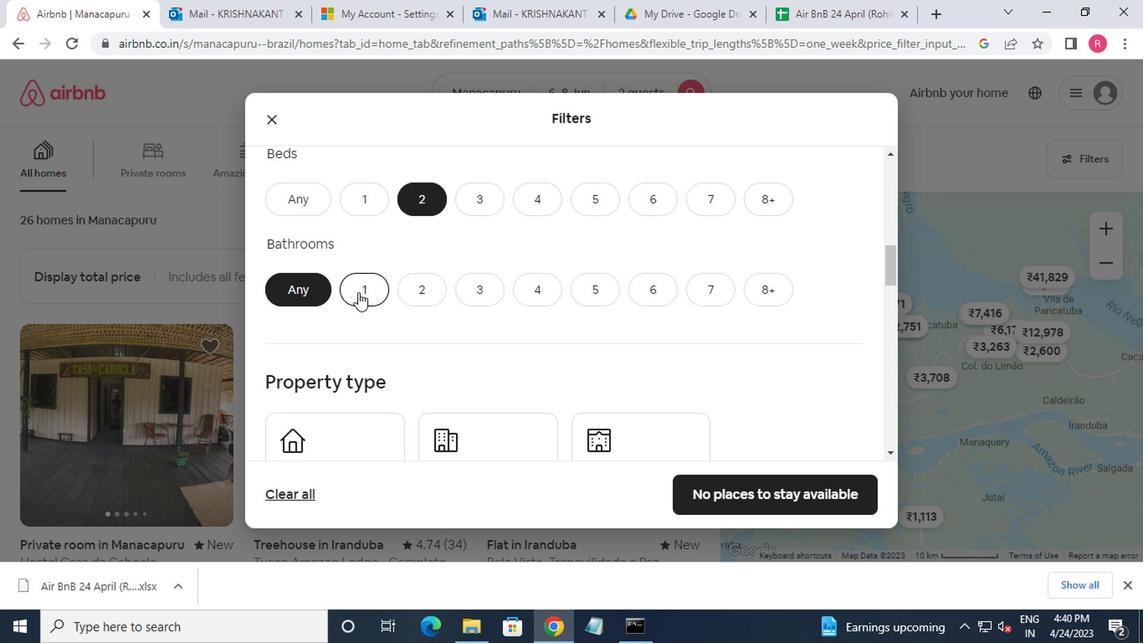 
Action: Mouse moved to (359, 294)
Screenshot: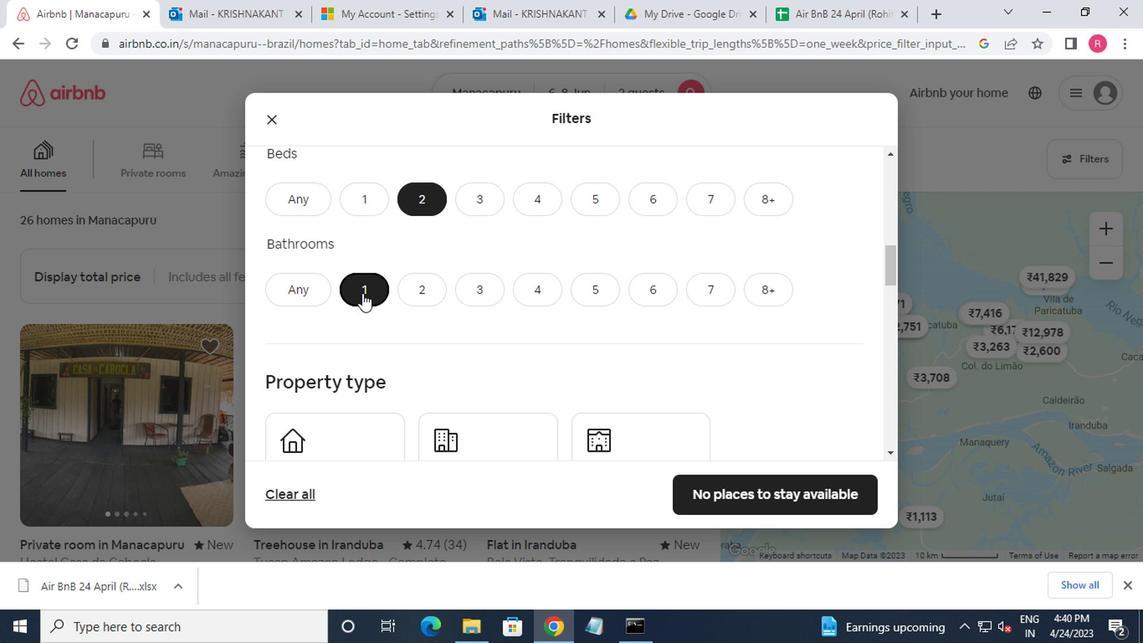 
Action: Mouse scrolled (359, 293) with delta (0, -1)
Screenshot: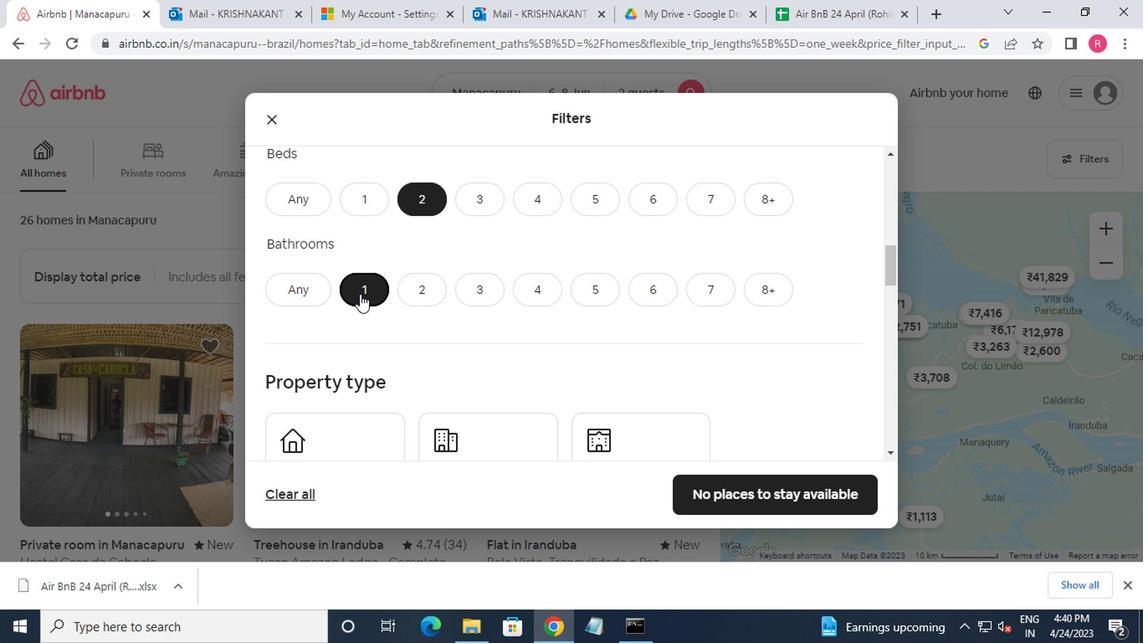 
Action: Mouse moved to (358, 301)
Screenshot: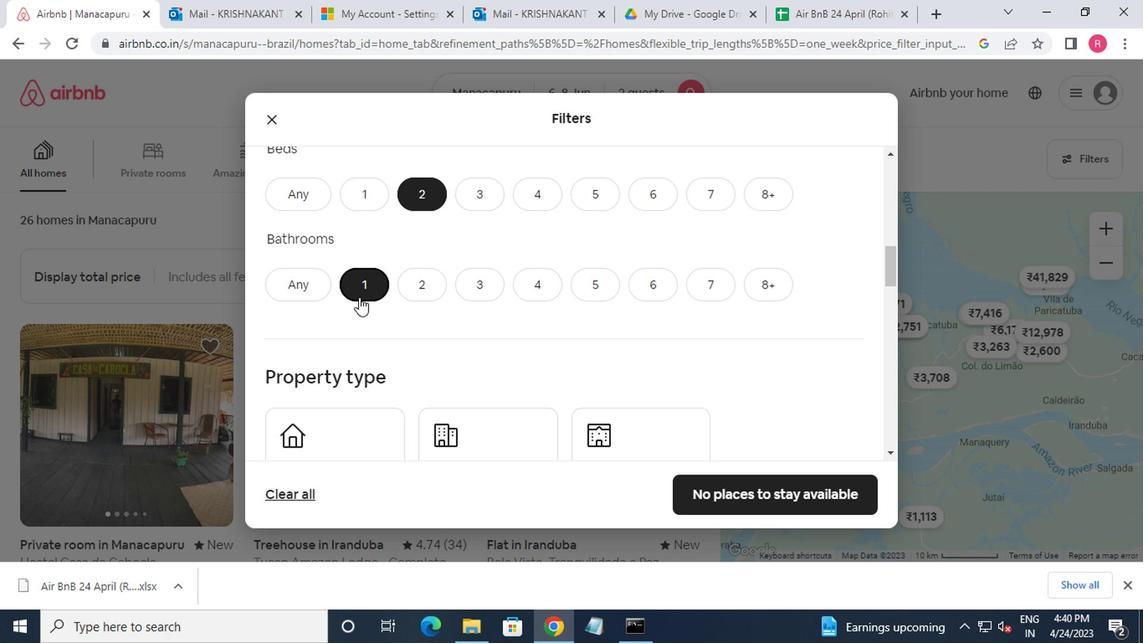 
Action: Mouse scrolled (358, 300) with delta (0, 0)
Screenshot: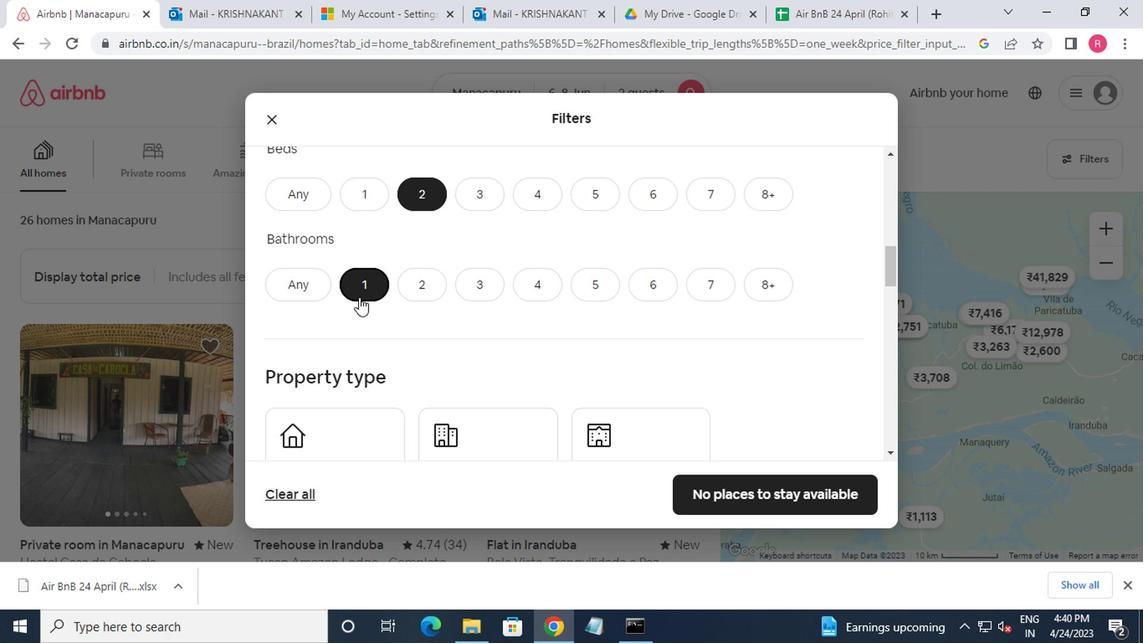 
Action: Mouse moved to (354, 313)
Screenshot: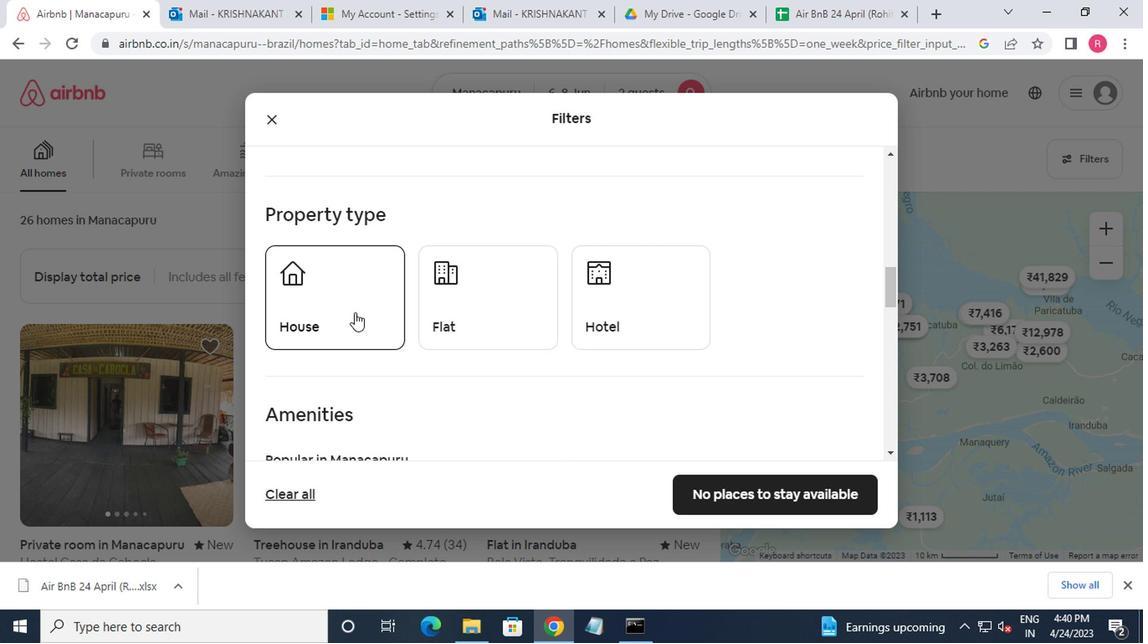 
Action: Mouse pressed left at (354, 313)
Screenshot: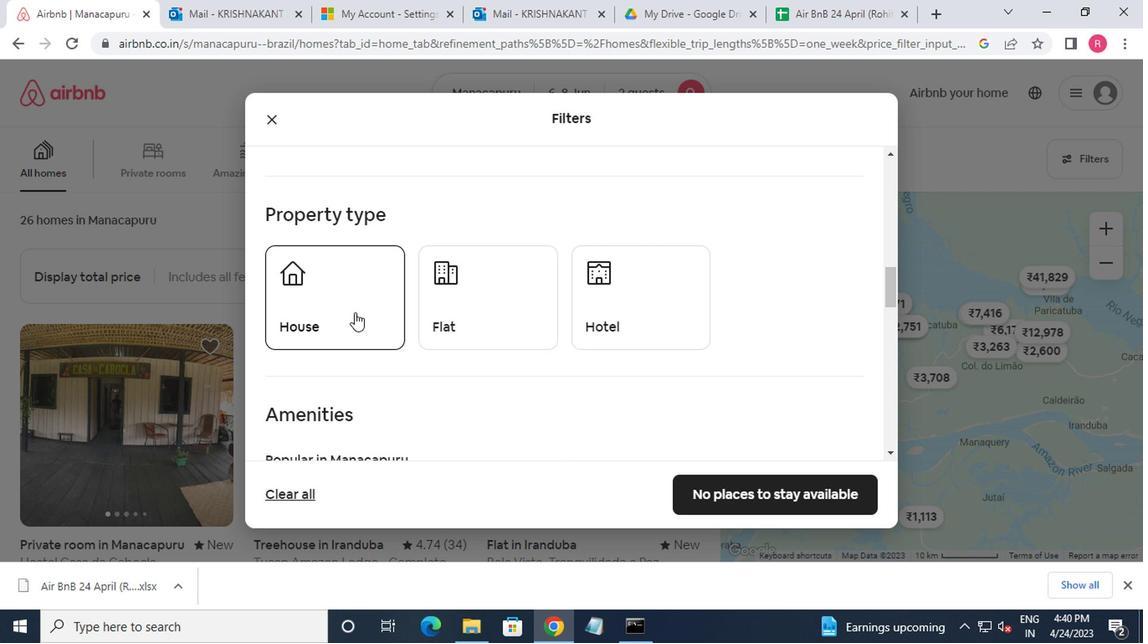 
Action: Mouse moved to (450, 317)
Screenshot: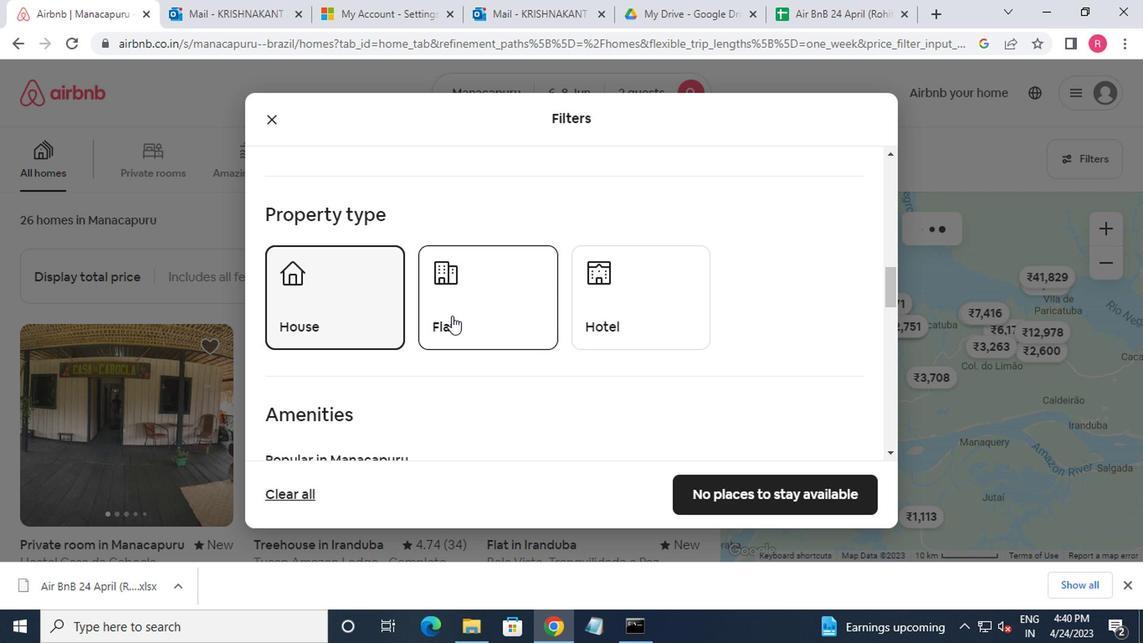 
Action: Mouse pressed left at (450, 317)
Screenshot: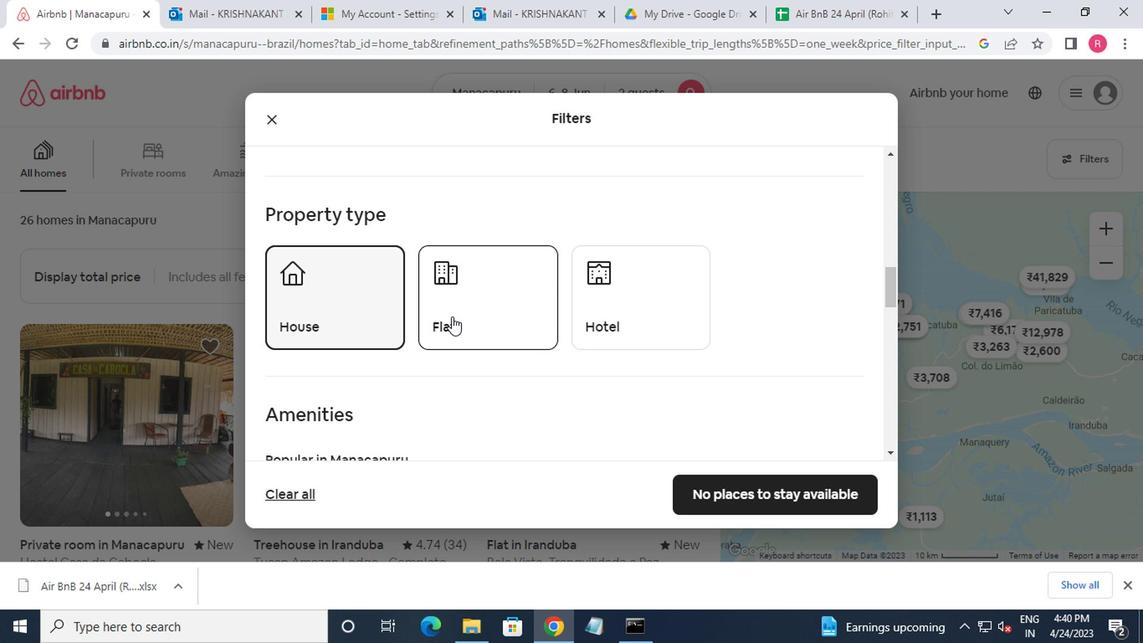 
Action: Mouse moved to (454, 345)
Screenshot: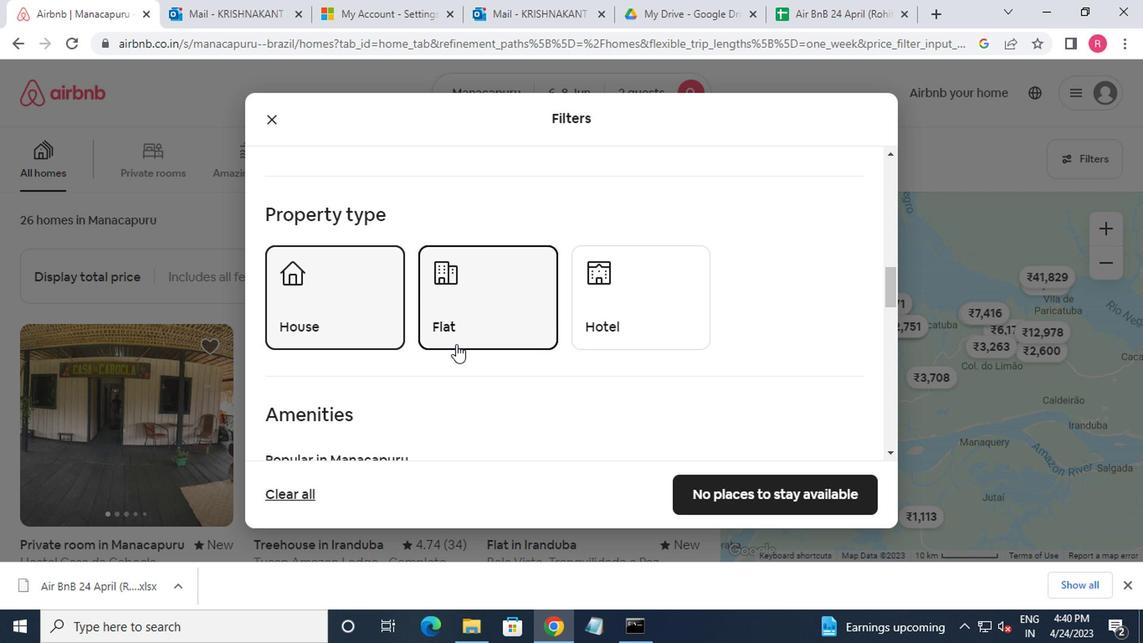 
Action: Mouse scrolled (454, 344) with delta (0, 0)
Screenshot: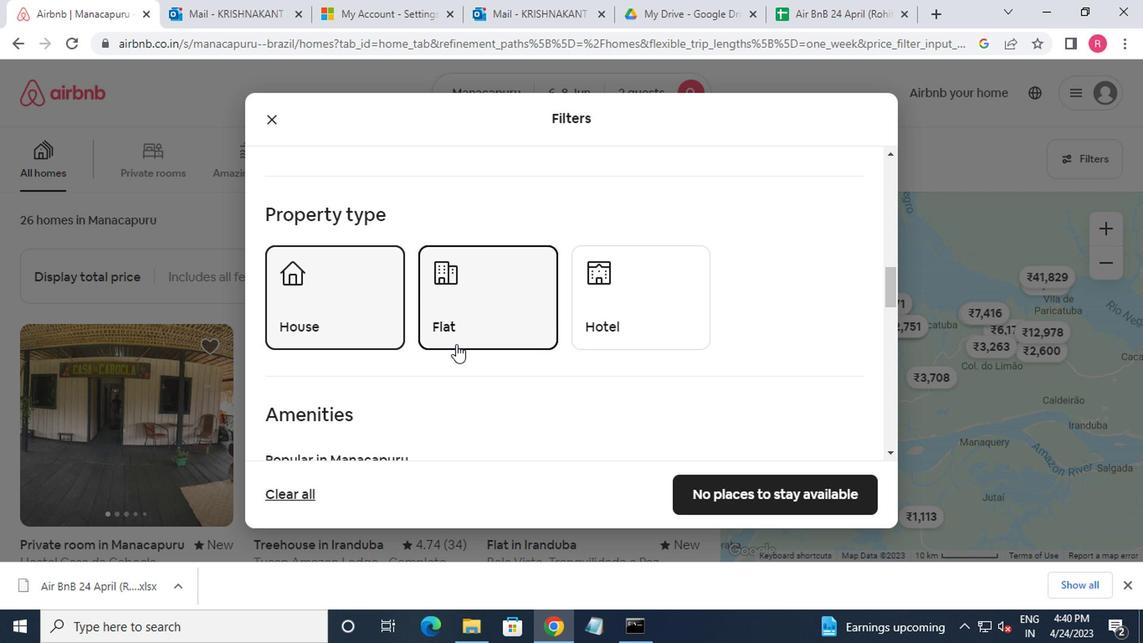 
Action: Mouse moved to (454, 346)
Screenshot: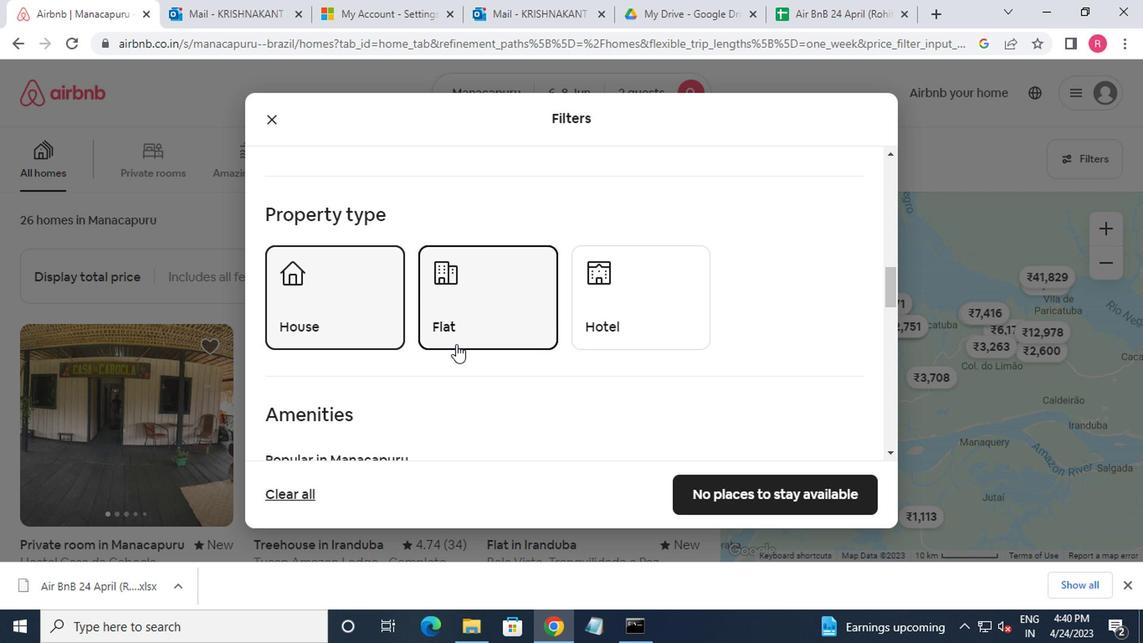 
Action: Mouse scrolled (454, 345) with delta (0, -1)
Screenshot: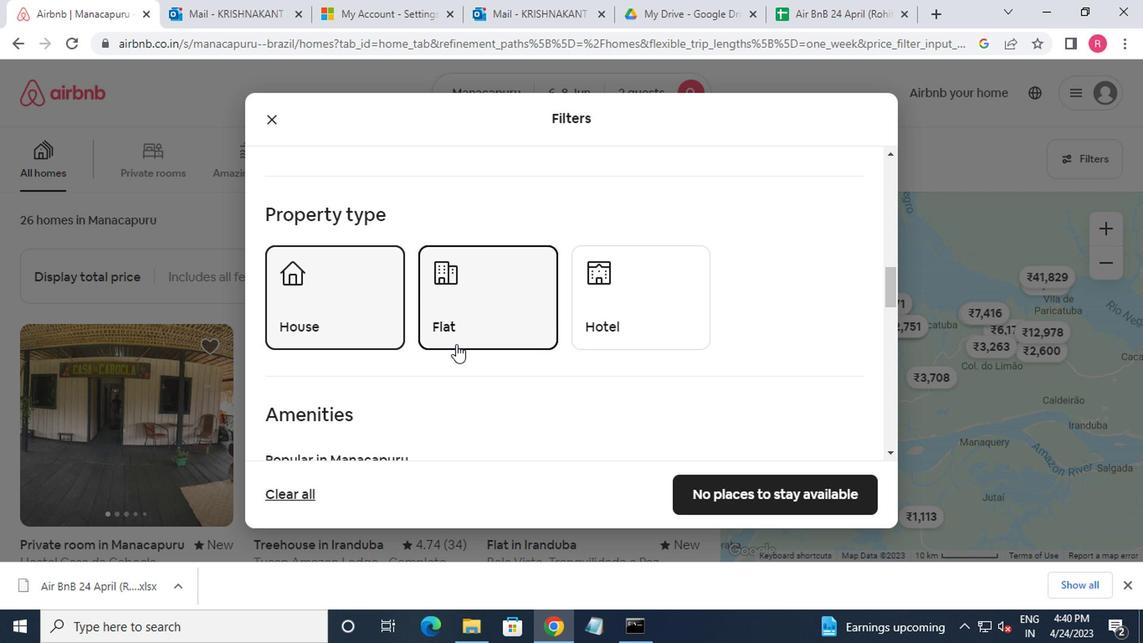 
Action: Mouse moved to (306, 332)
Screenshot: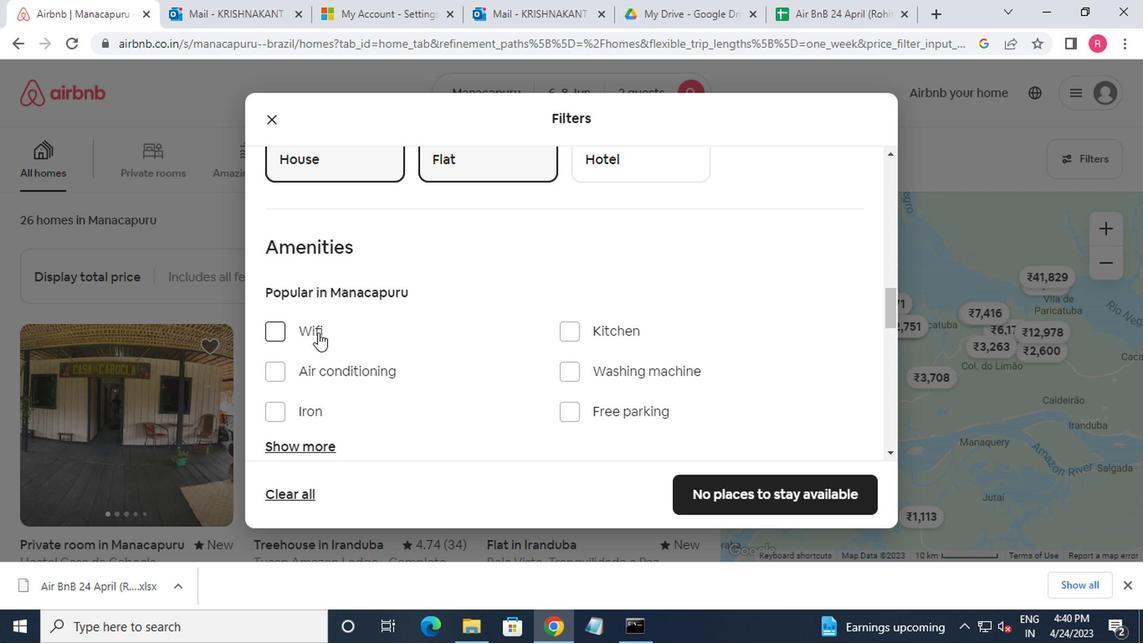 
Action: Mouse pressed left at (306, 332)
Screenshot: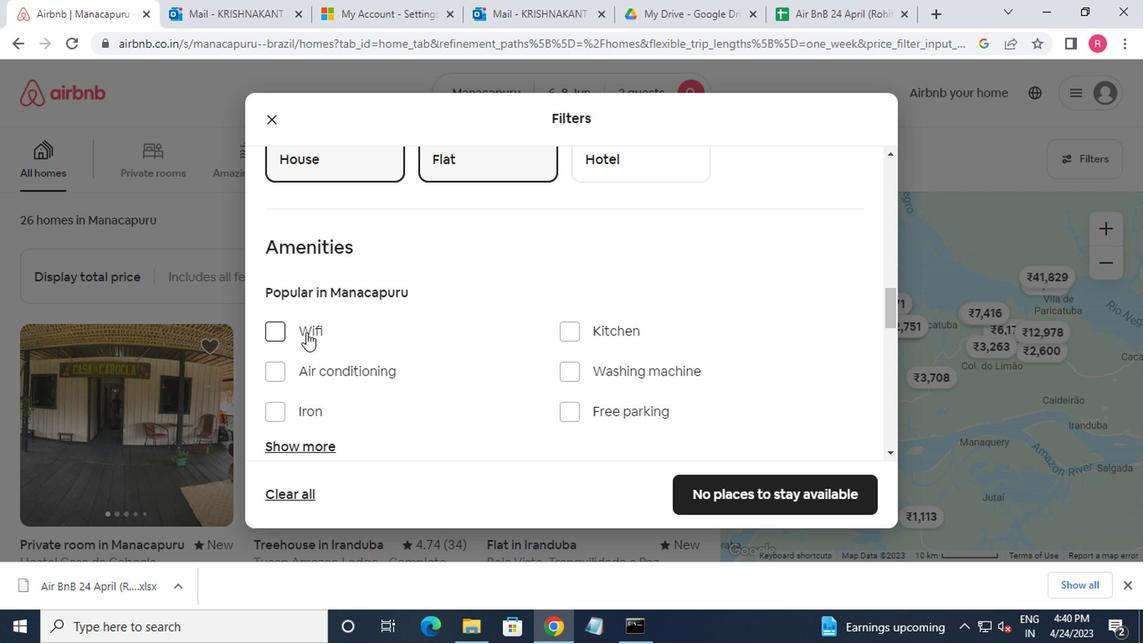 
Action: Mouse moved to (564, 375)
Screenshot: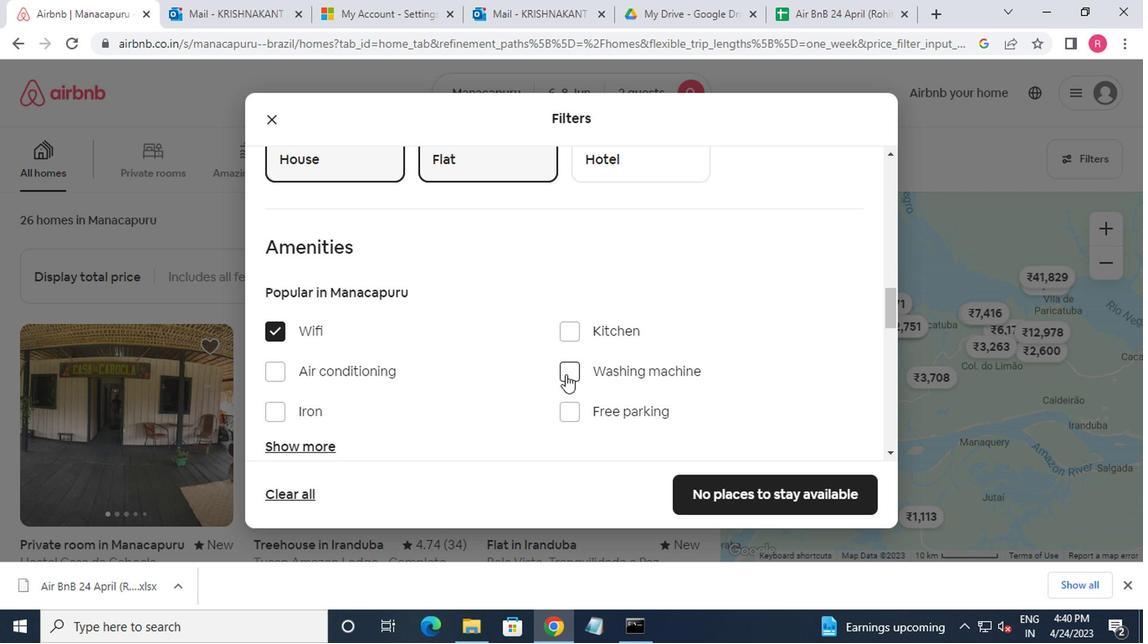 
Action: Mouse pressed left at (564, 375)
Screenshot: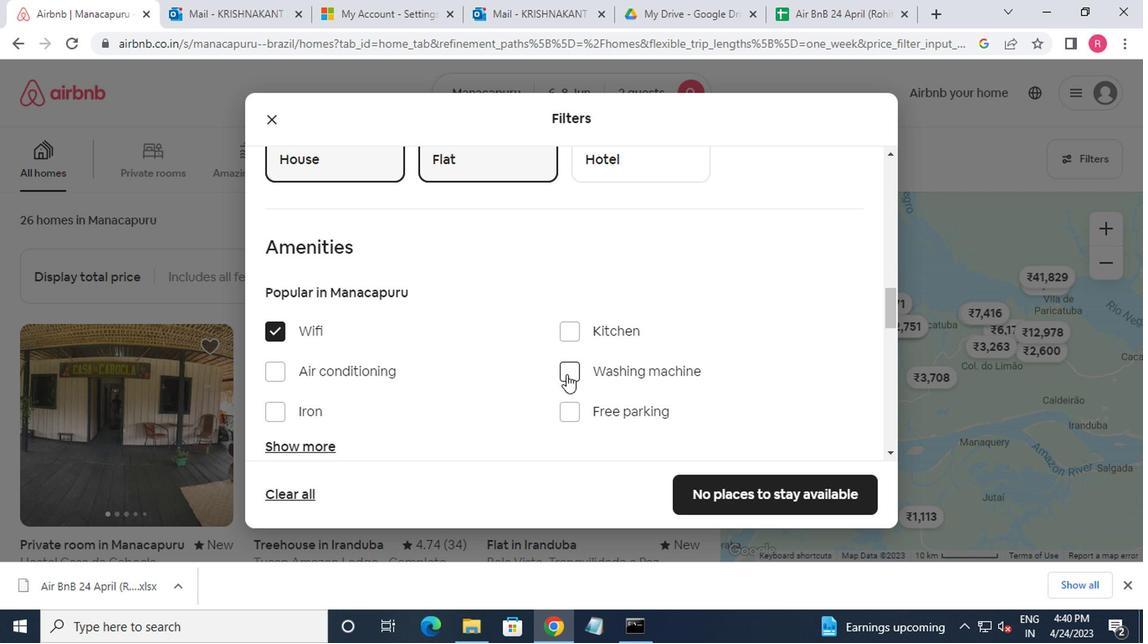 
Action: Mouse scrolled (564, 373) with delta (0, -1)
Screenshot: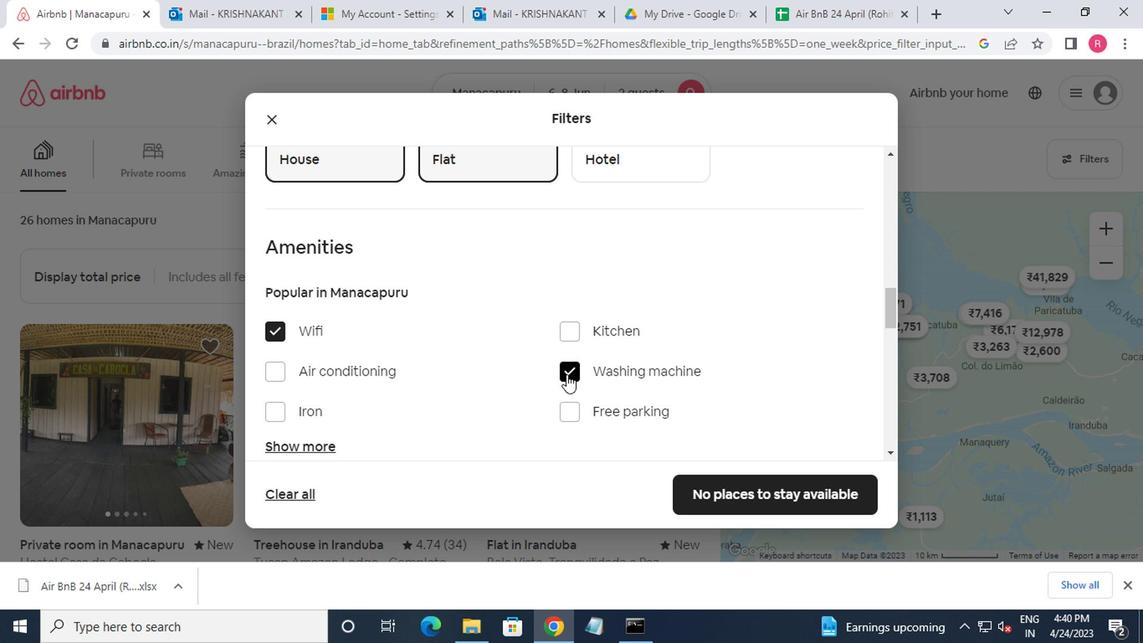 
Action: Mouse scrolled (564, 373) with delta (0, -1)
Screenshot: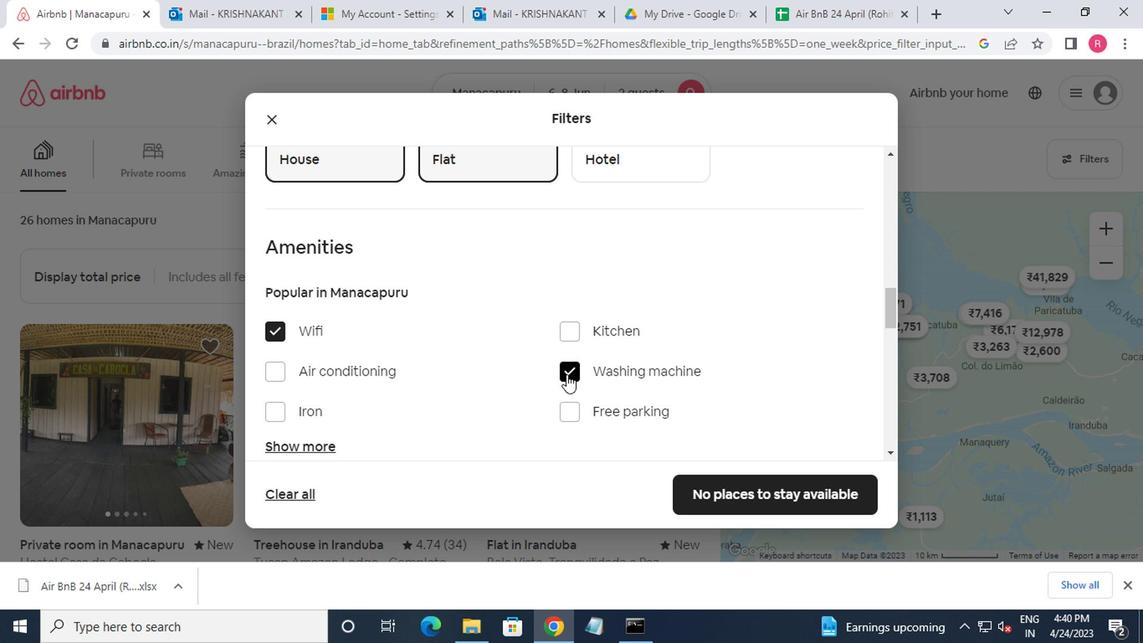 
Action: Mouse scrolled (564, 373) with delta (0, -1)
Screenshot: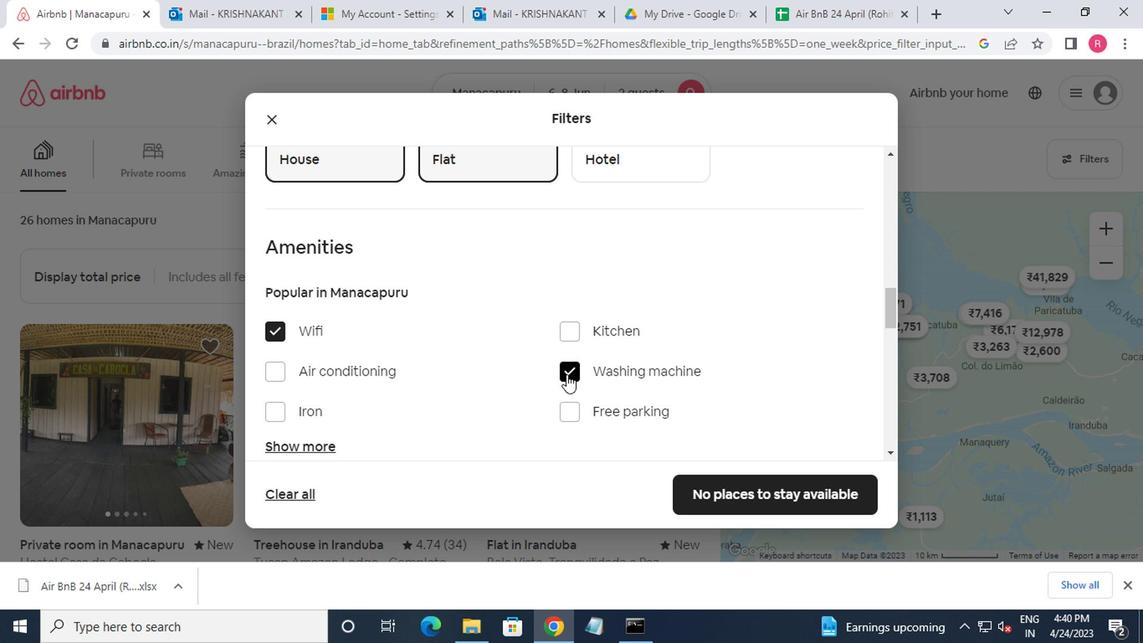 
Action: Mouse scrolled (564, 373) with delta (0, -1)
Screenshot: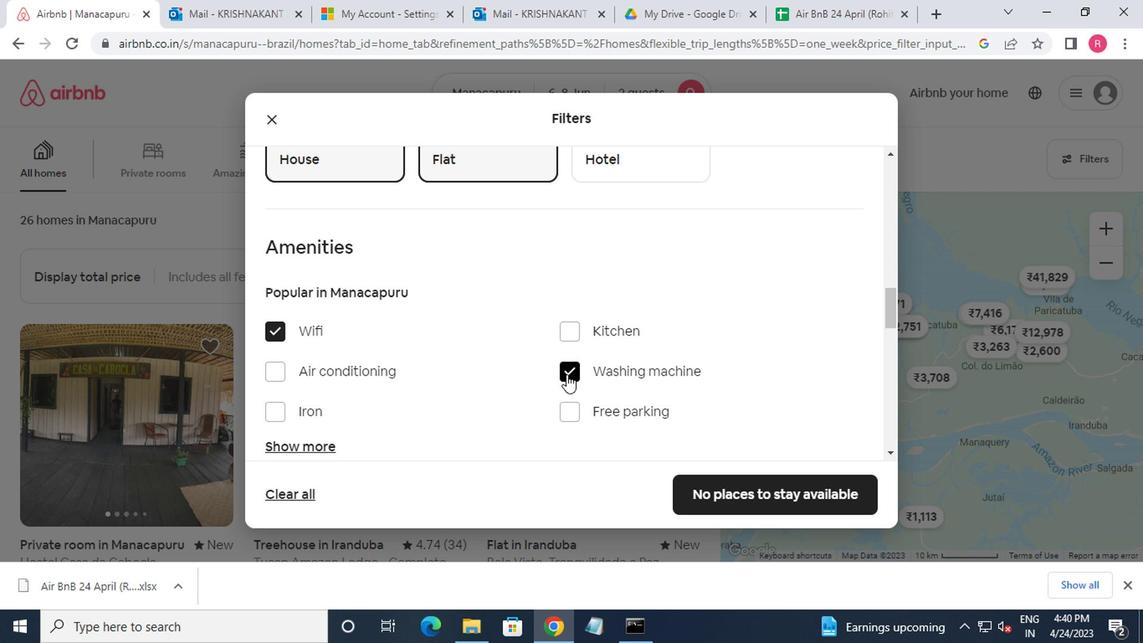 
Action: Mouse scrolled (564, 373) with delta (0, -1)
Screenshot: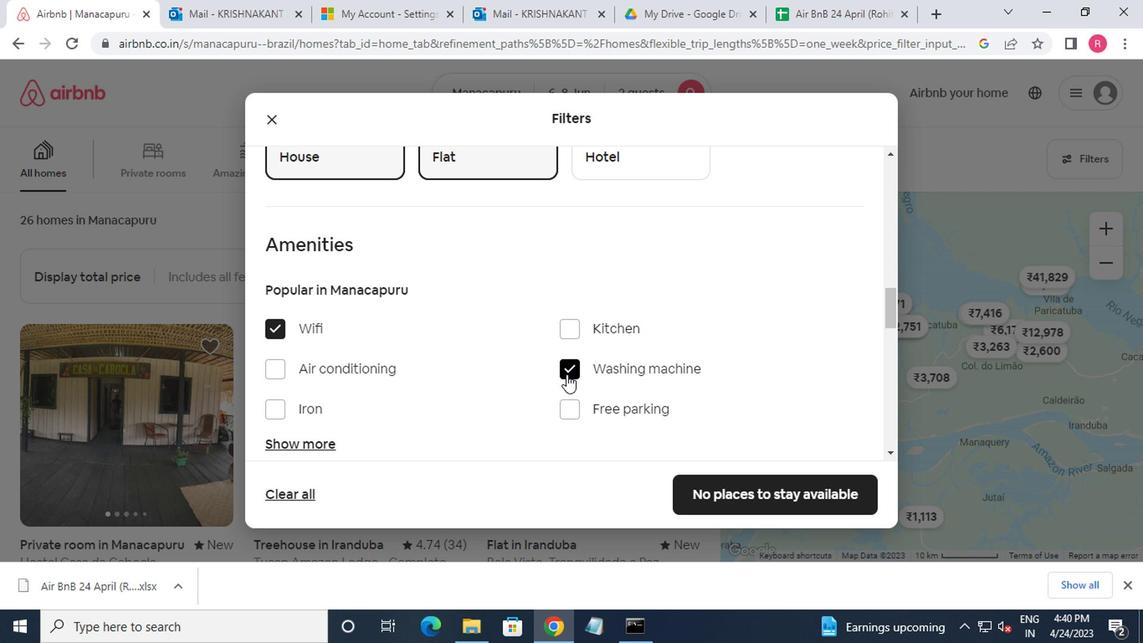 
Action: Mouse moved to (816, 214)
Screenshot: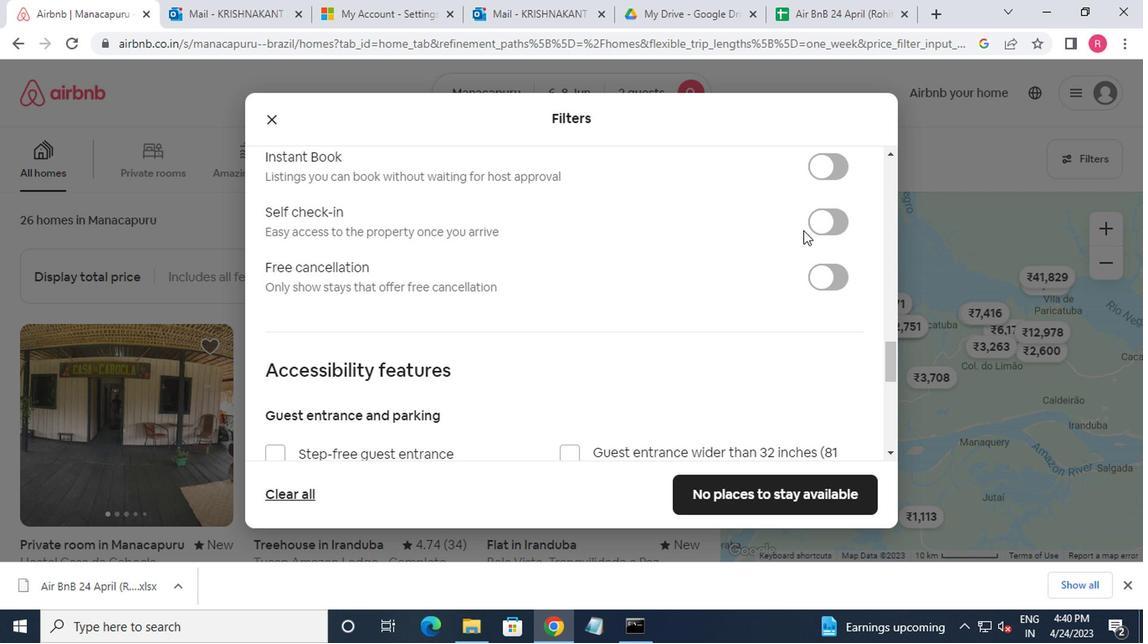 
Action: Mouse pressed left at (816, 214)
Screenshot: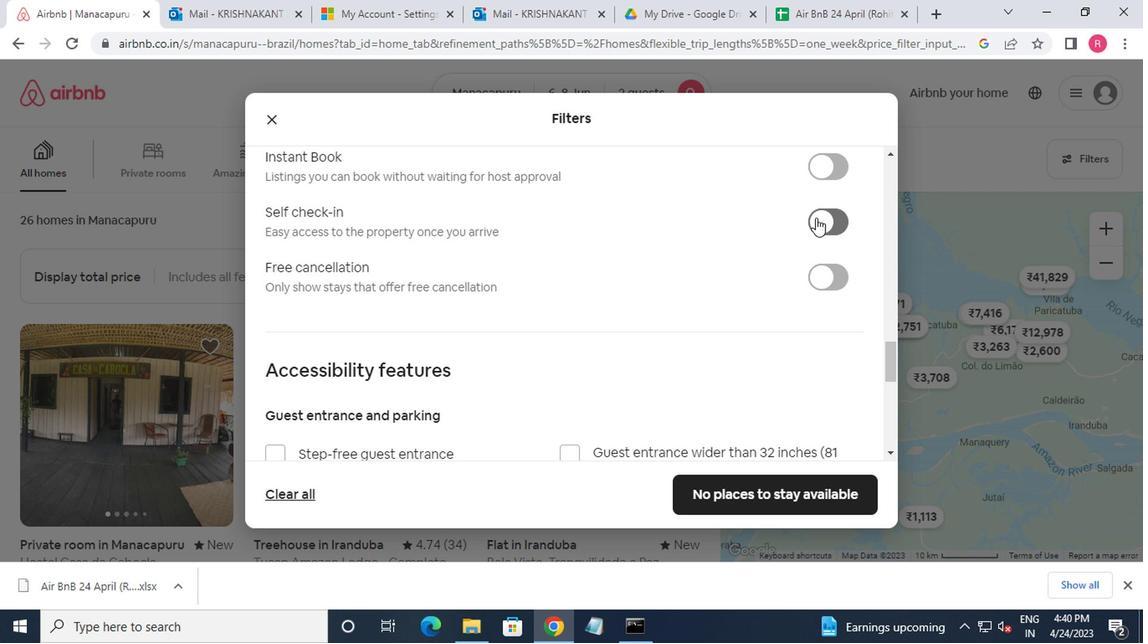 
Action: Mouse moved to (746, 295)
Screenshot: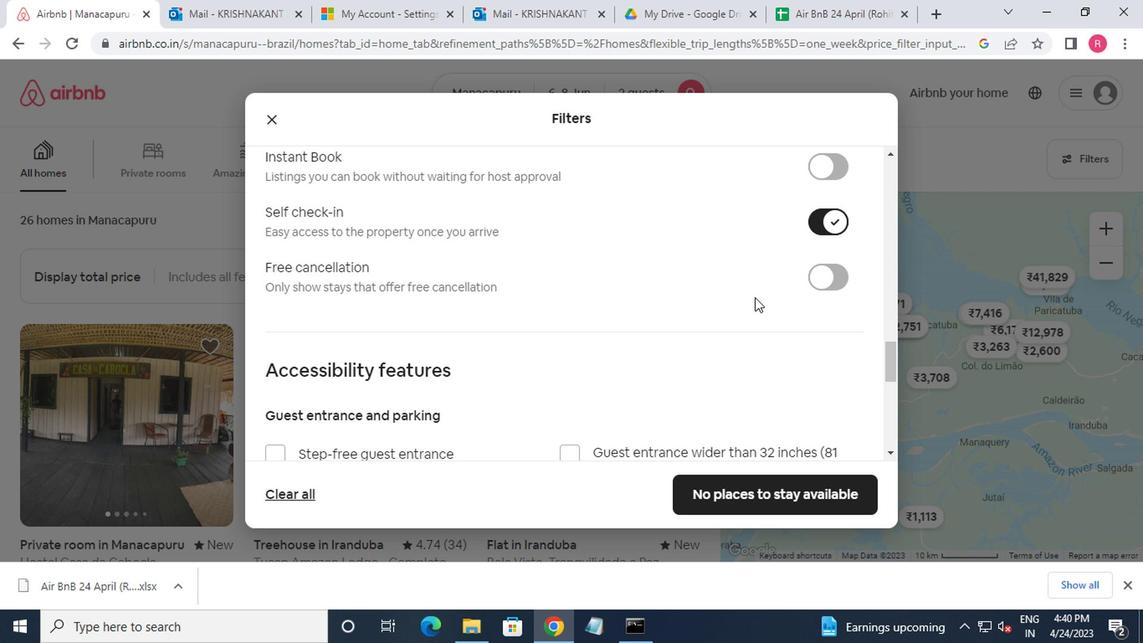 
Action: Mouse scrolled (746, 294) with delta (0, 0)
Screenshot: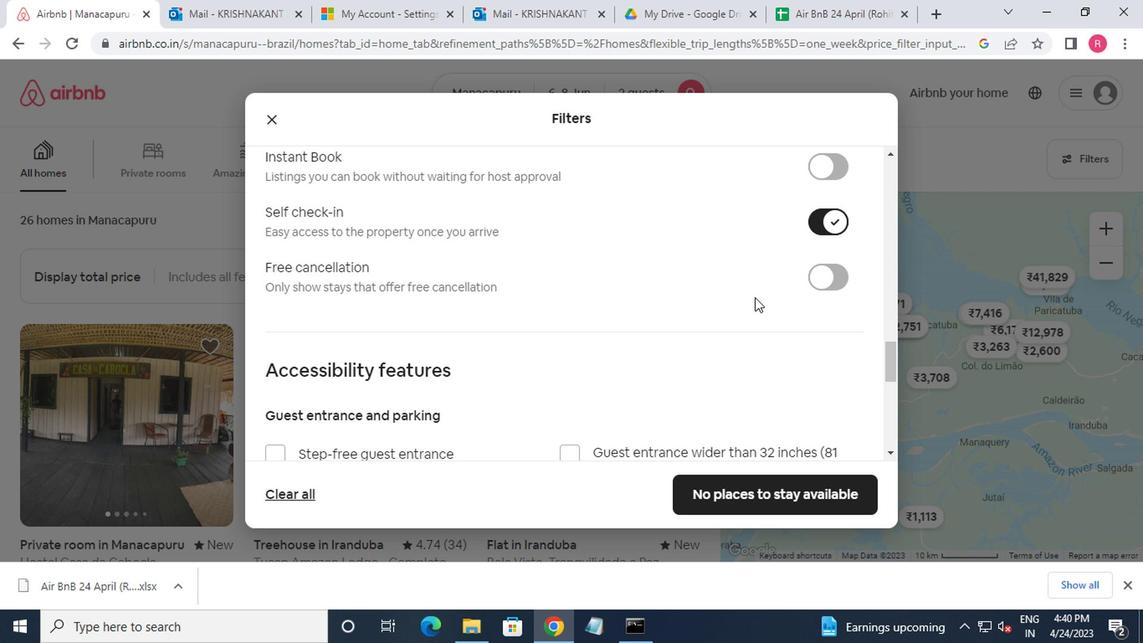 
Action: Mouse moved to (743, 296)
Screenshot: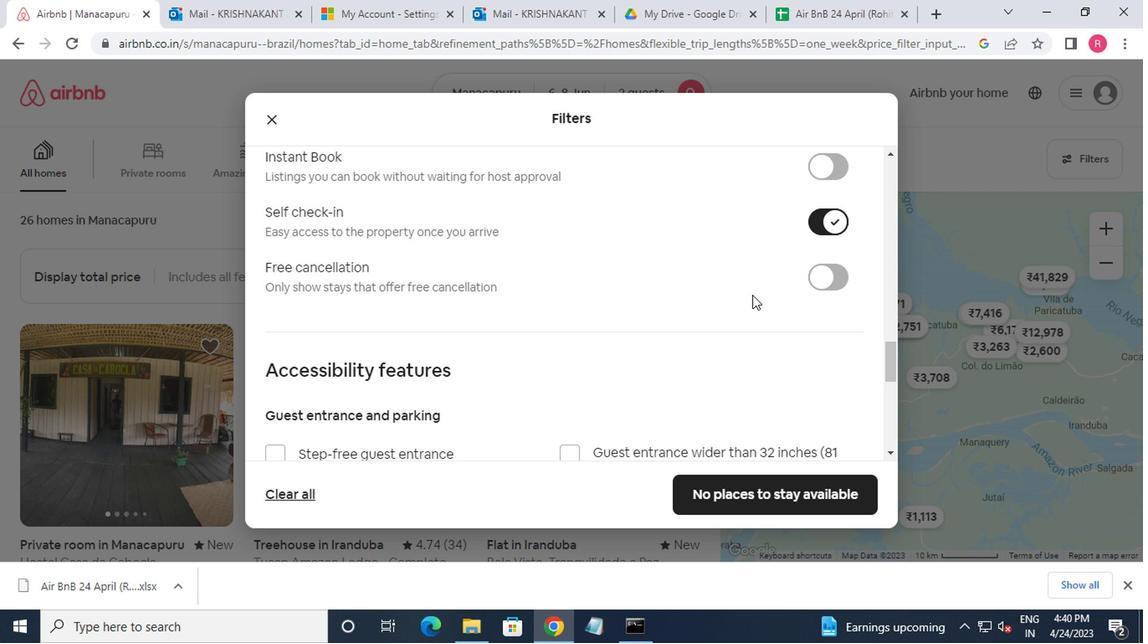 
Action: Mouse scrolled (743, 295) with delta (0, -1)
Screenshot: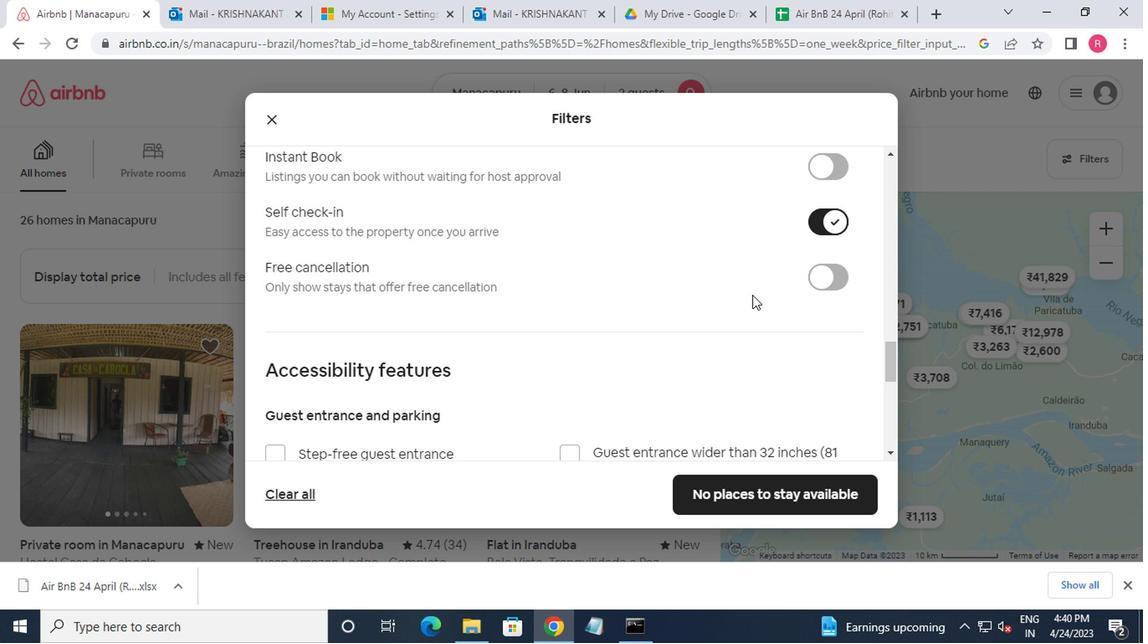 
Action: Mouse moved to (743, 297)
Screenshot: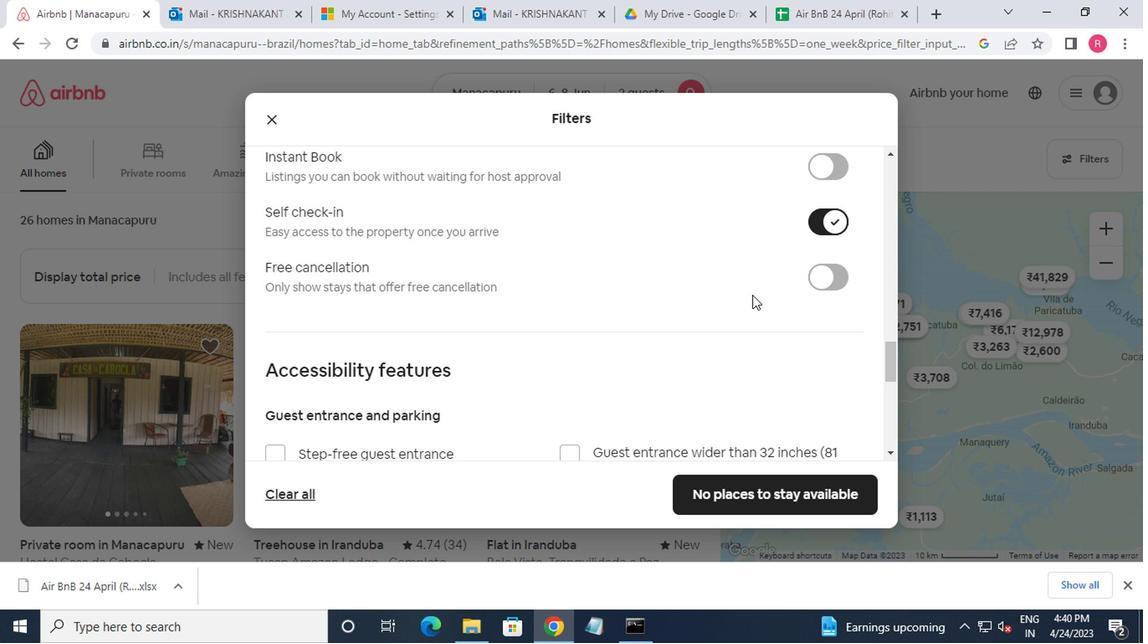 
Action: Mouse scrolled (743, 296) with delta (0, 0)
Screenshot: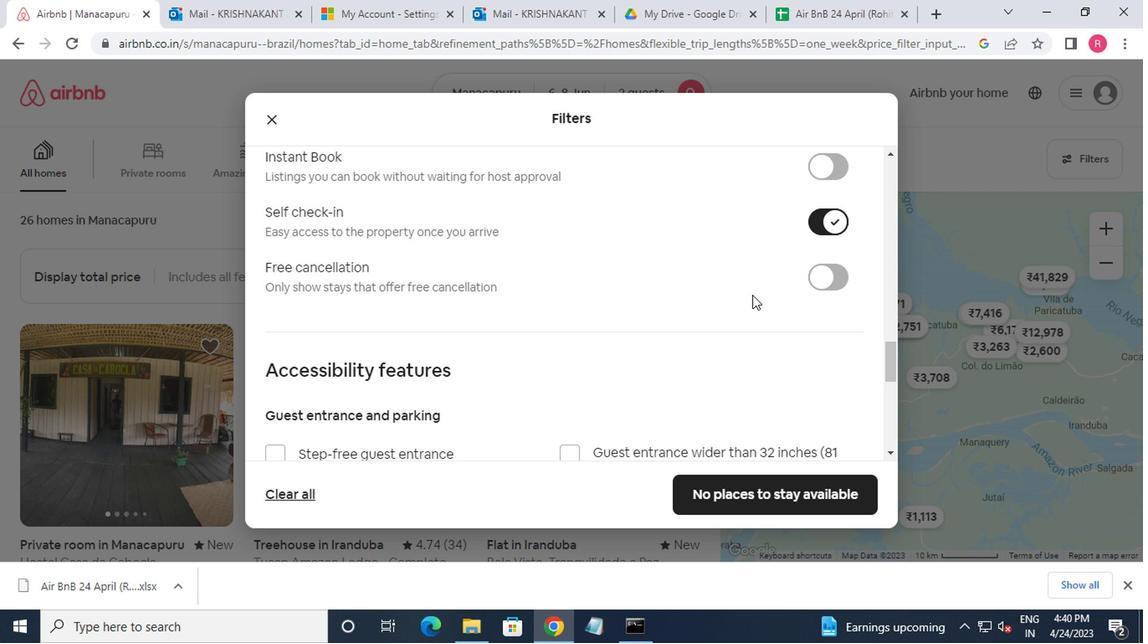 
Action: Mouse moved to (738, 298)
Screenshot: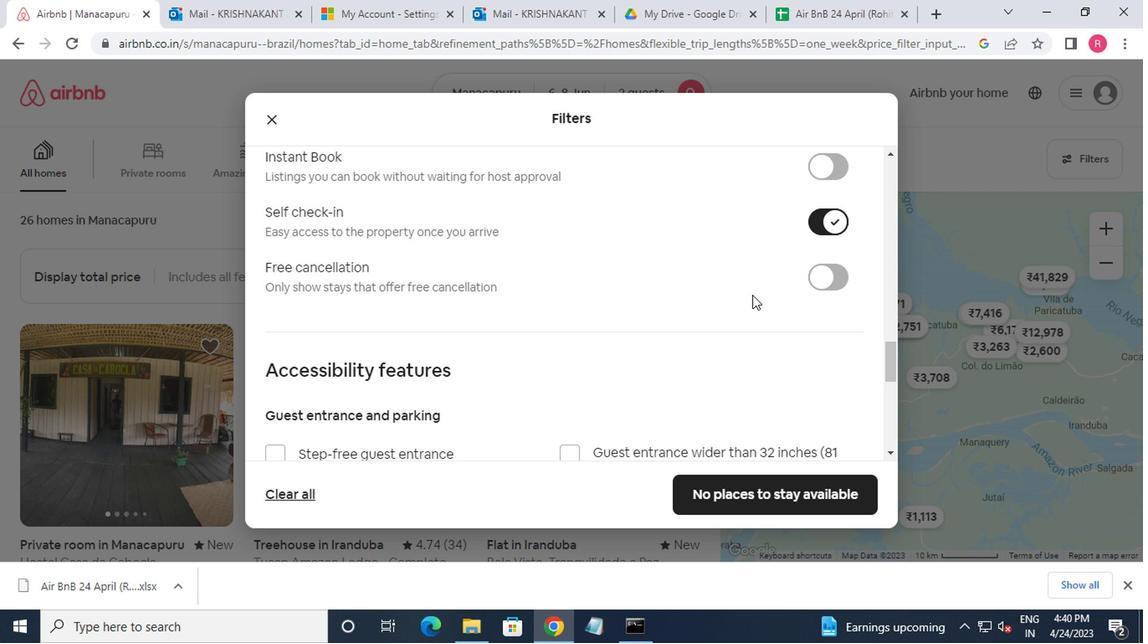 
Action: Mouse scrolled (738, 297) with delta (0, -1)
Screenshot: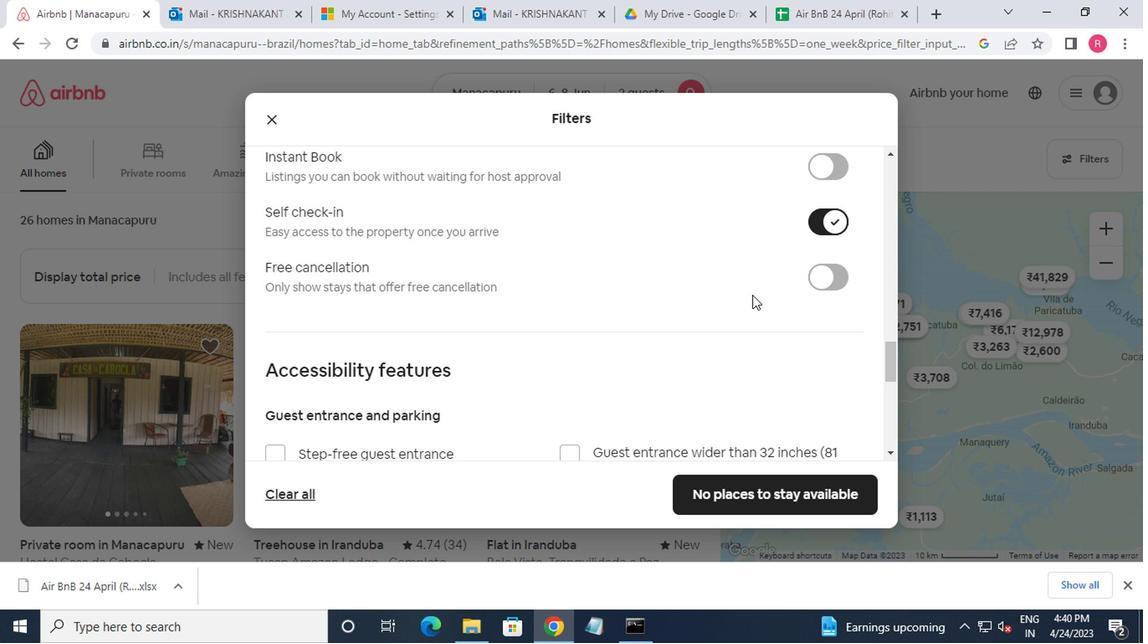 
Action: Mouse moved to (728, 304)
Screenshot: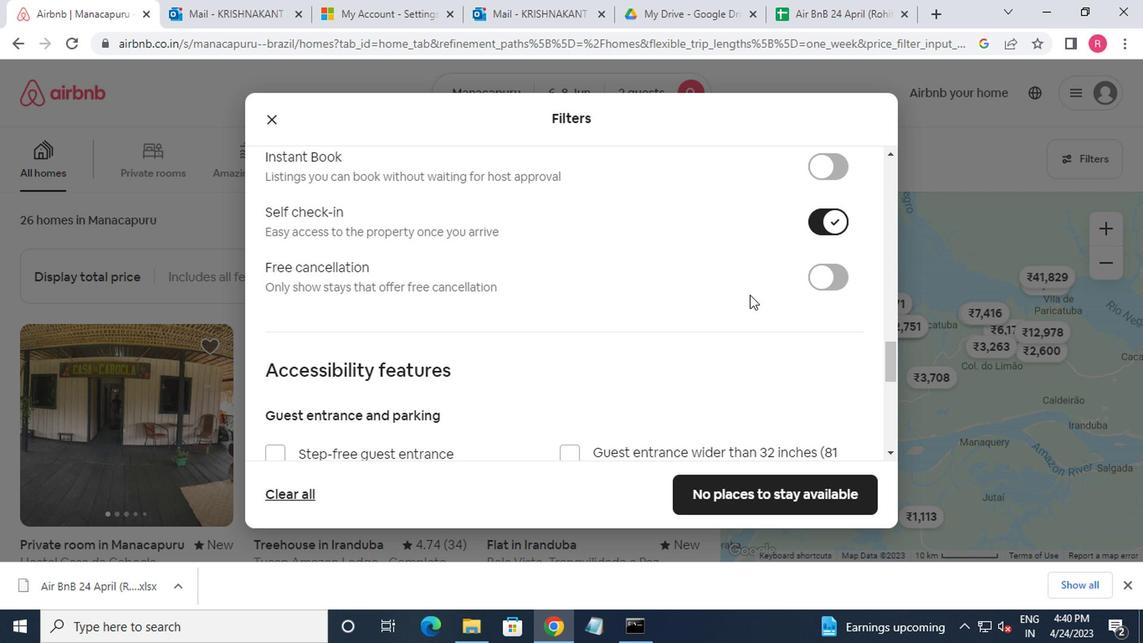 
Action: Mouse scrolled (728, 303) with delta (0, -1)
Screenshot: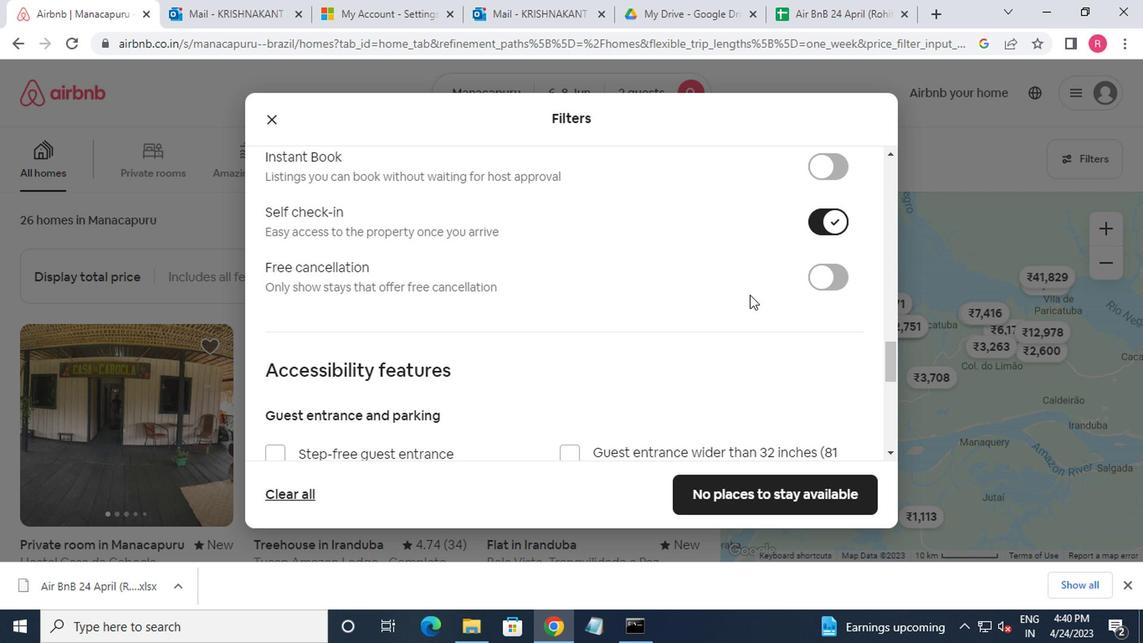 
Action: Mouse moved to (495, 363)
Screenshot: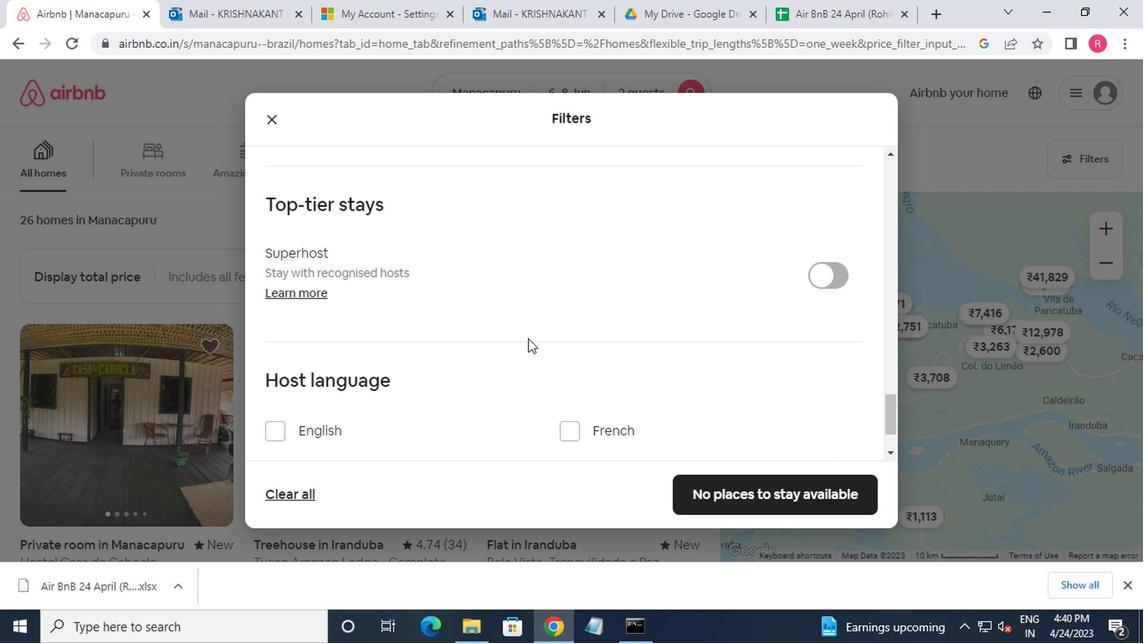 
Action: Mouse scrolled (495, 363) with delta (0, 0)
Screenshot: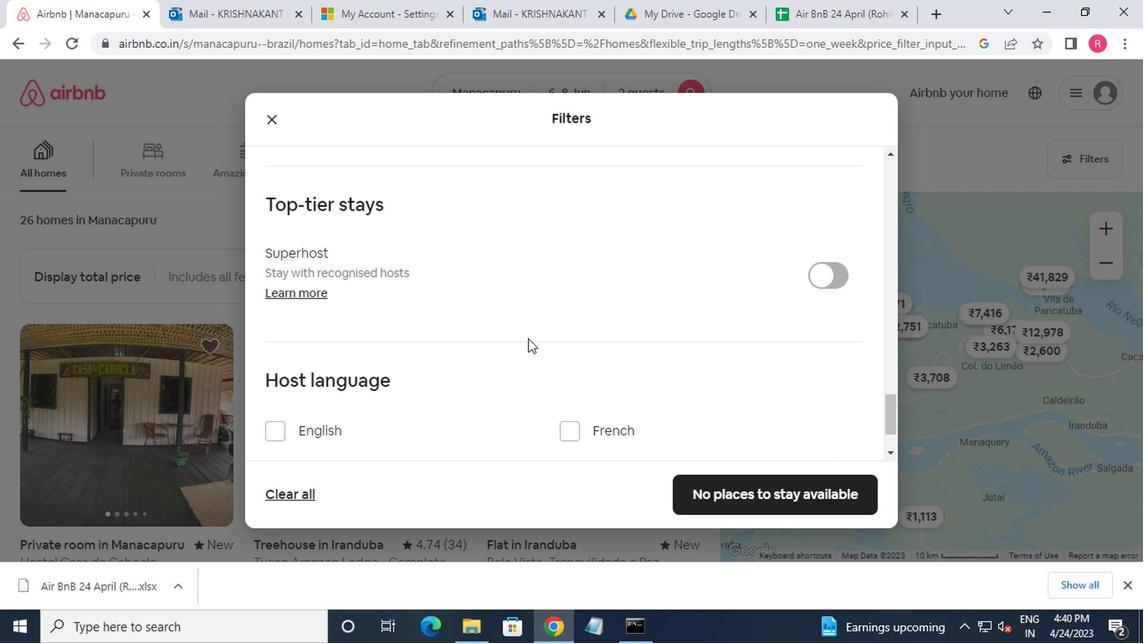 
Action: Mouse moved to (492, 367)
Screenshot: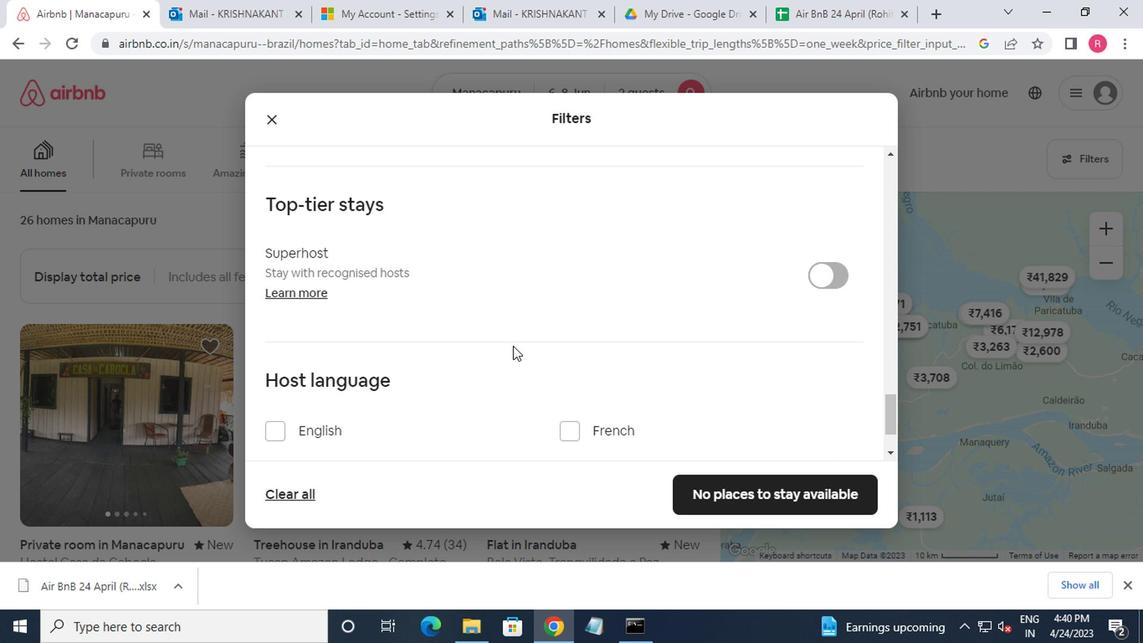 
Action: Mouse scrolled (492, 366) with delta (0, -1)
Screenshot: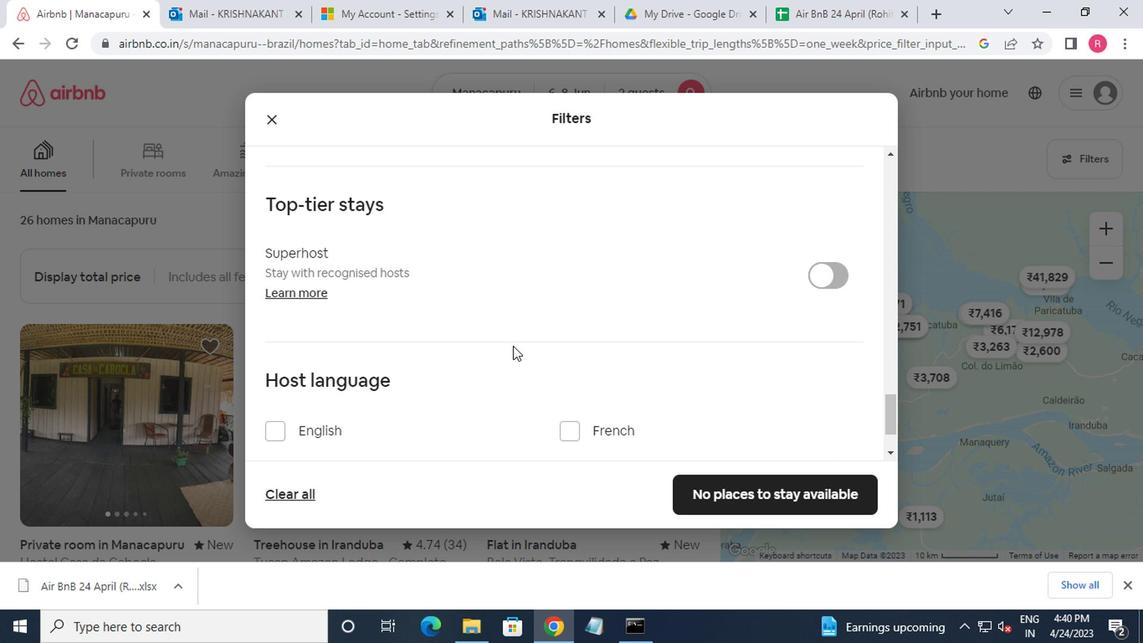 
Action: Mouse moved to (488, 369)
Screenshot: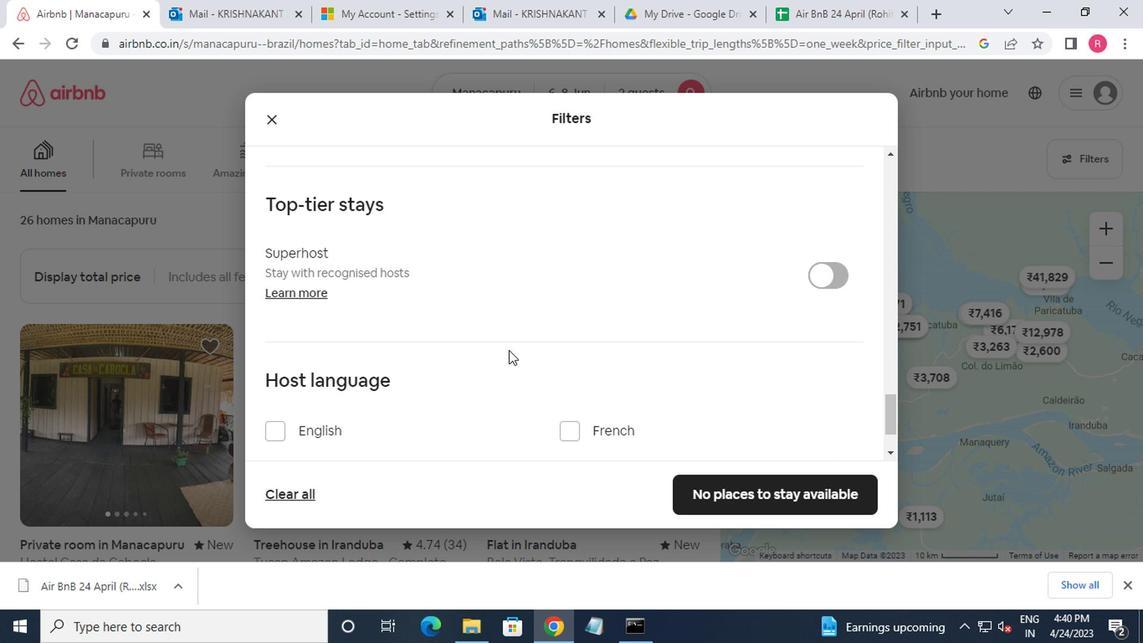 
Action: Mouse scrolled (488, 369) with delta (0, 0)
Screenshot: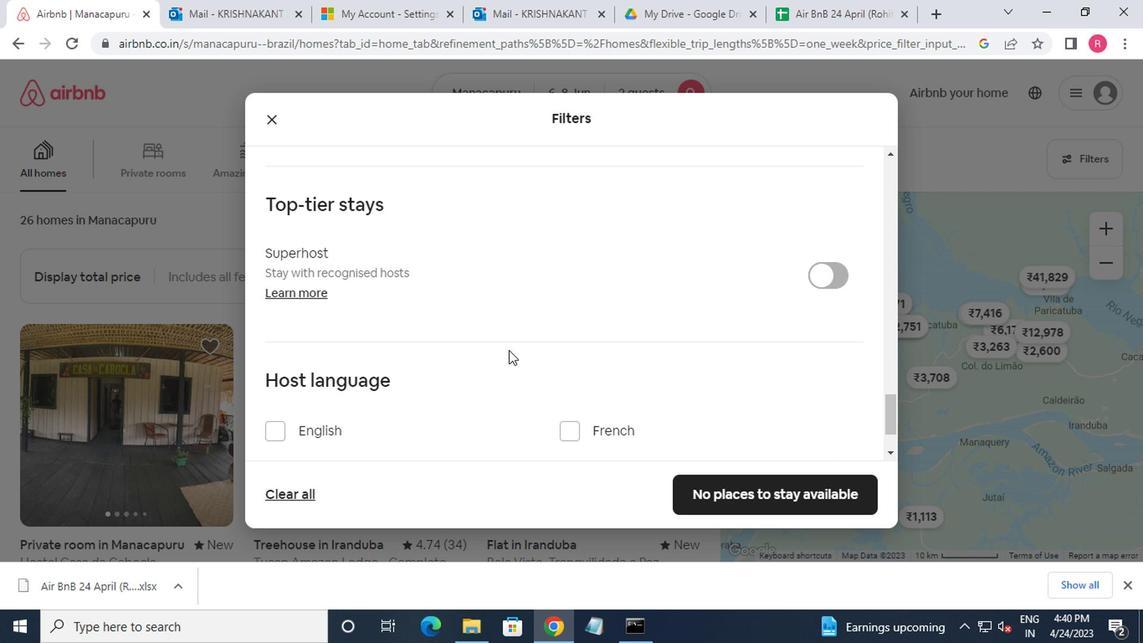 
Action: Mouse moved to (320, 384)
Screenshot: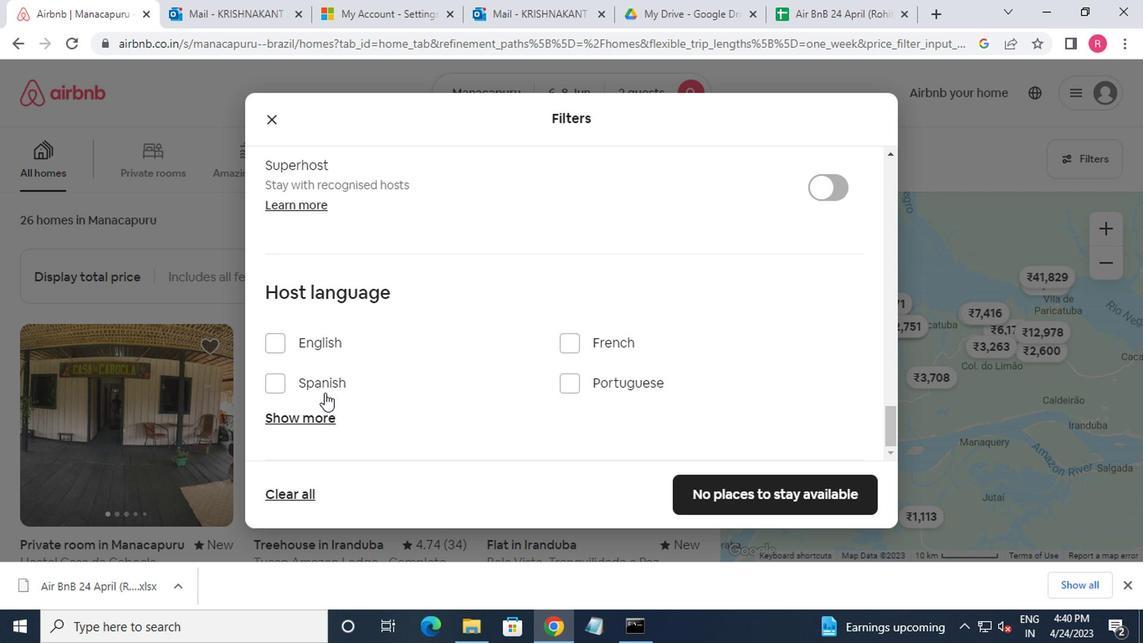 
Action: Mouse pressed left at (320, 384)
Screenshot: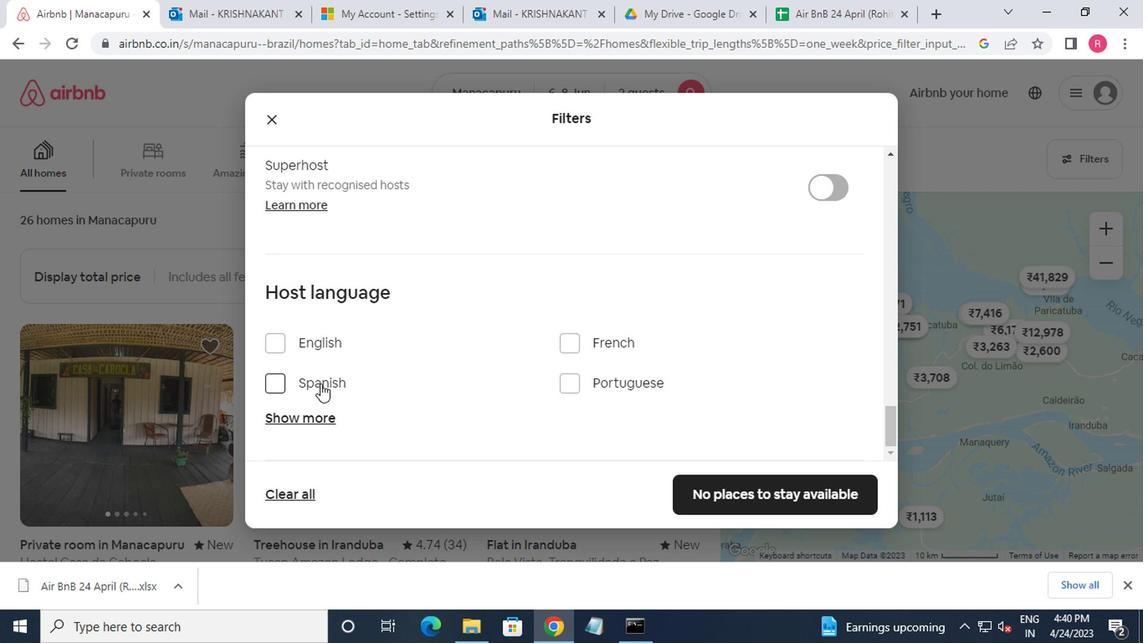 
Action: Mouse moved to (746, 498)
Screenshot: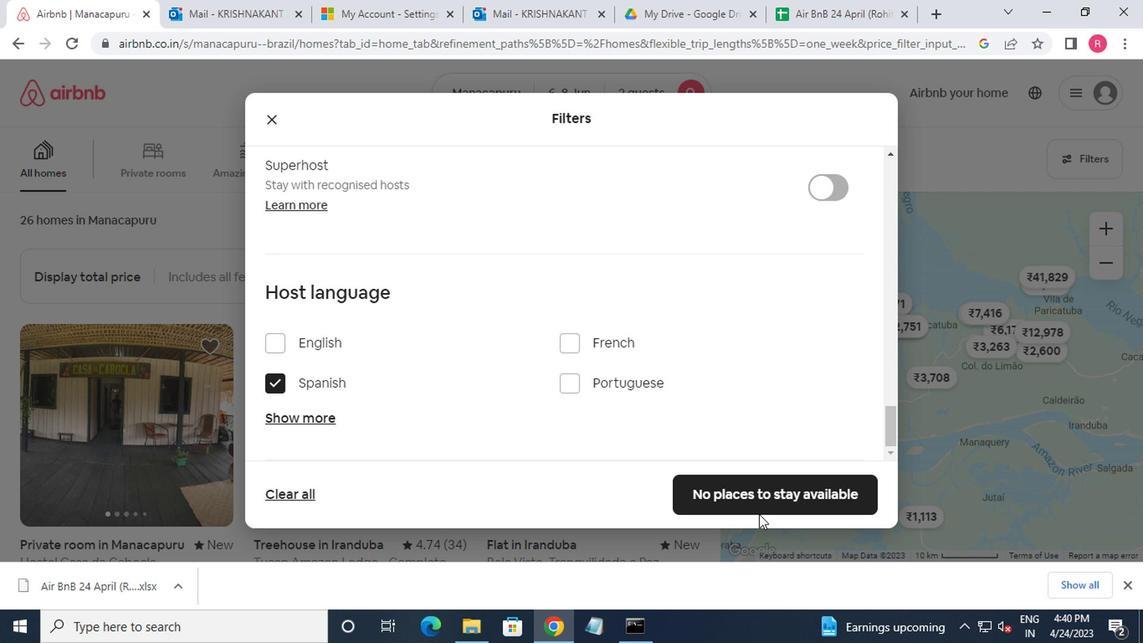 
Action: Mouse pressed left at (746, 498)
Screenshot: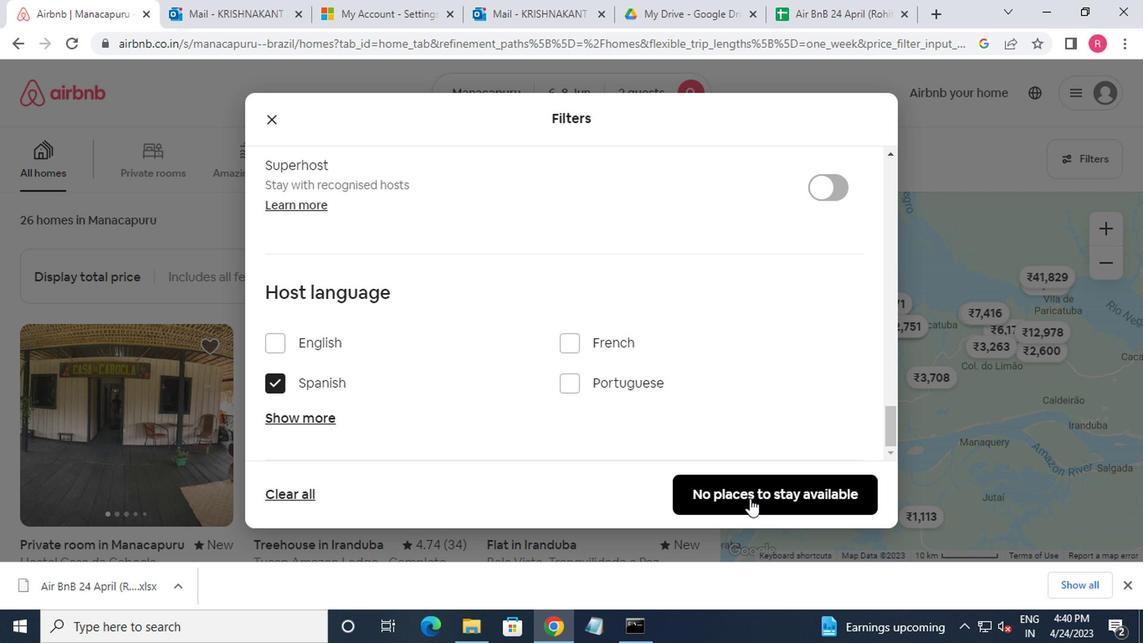 
